 Task: Add a condition where "Hours since ticket status new Greater than Fifty five" in pending tickets.
Action: Mouse moved to (135, 509)
Screenshot: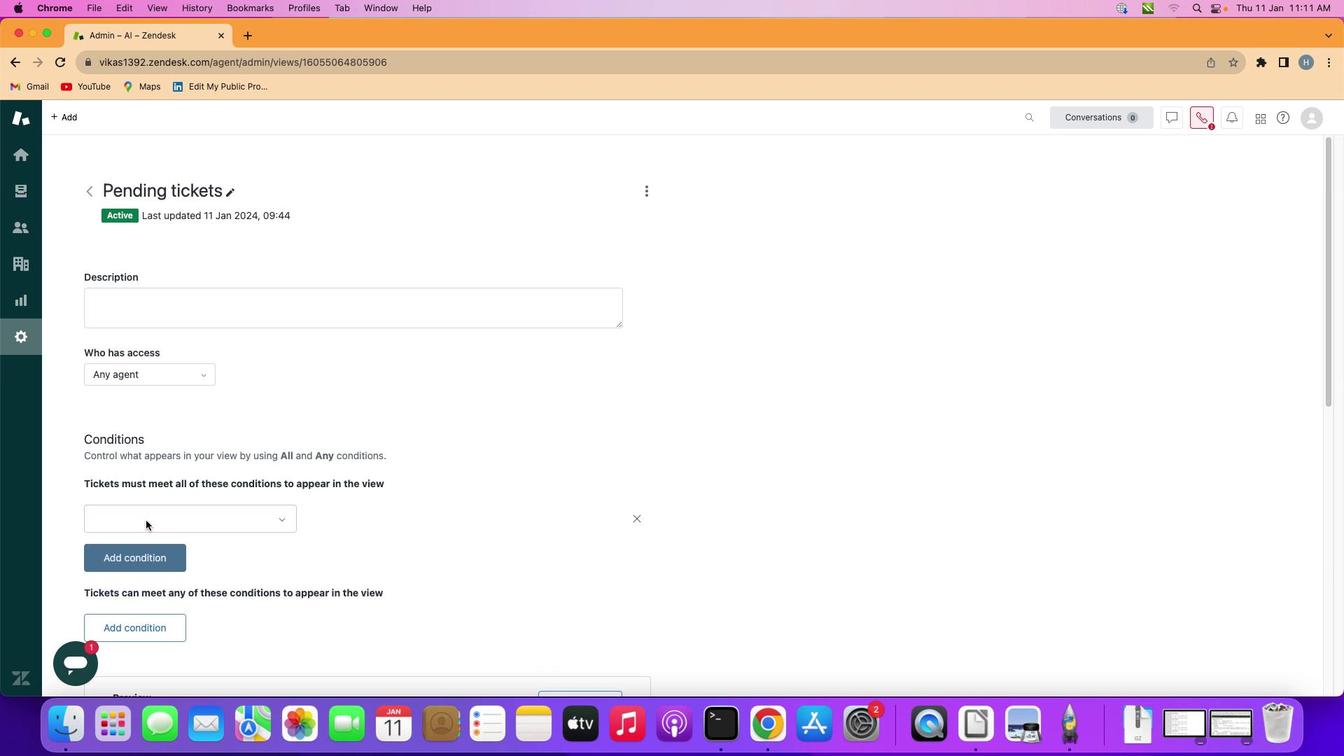 
Action: Mouse pressed left at (135, 509)
Screenshot: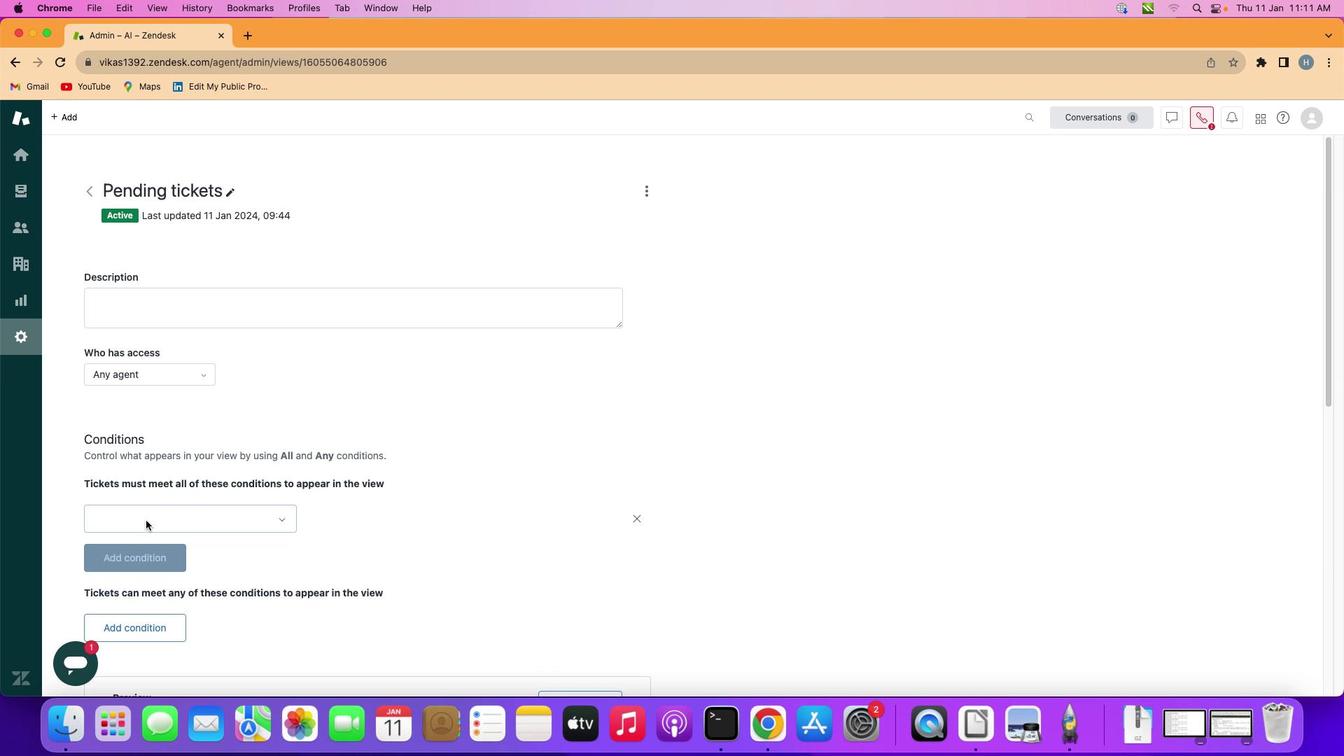 
Action: Mouse moved to (161, 505)
Screenshot: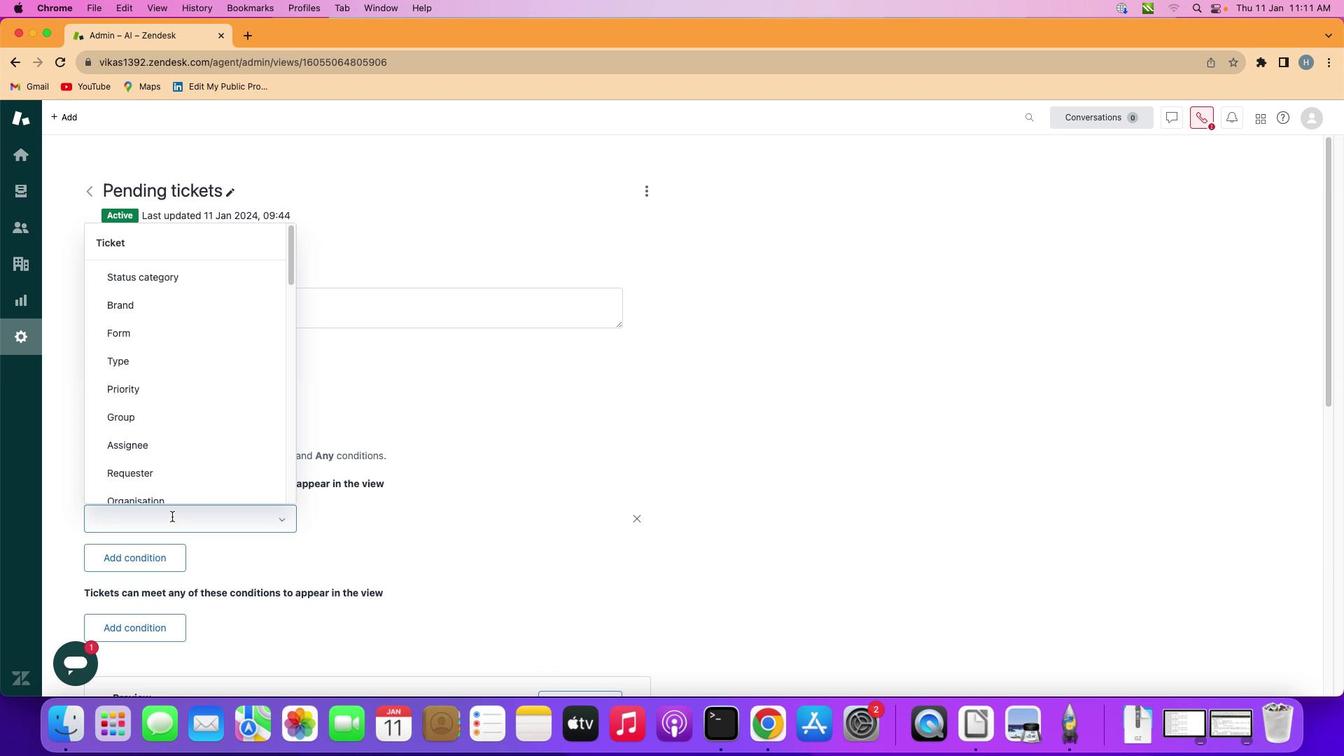 
Action: Mouse pressed left at (161, 505)
Screenshot: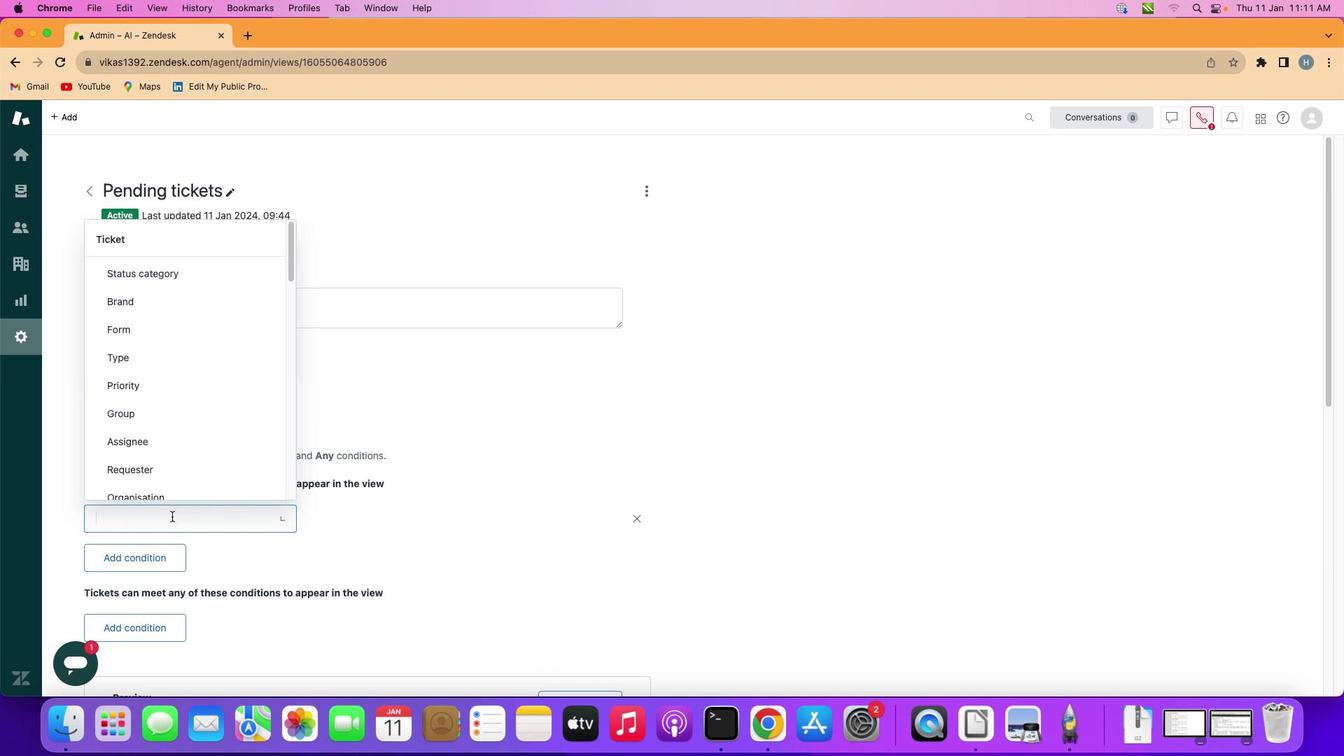 
Action: Mouse moved to (187, 402)
Screenshot: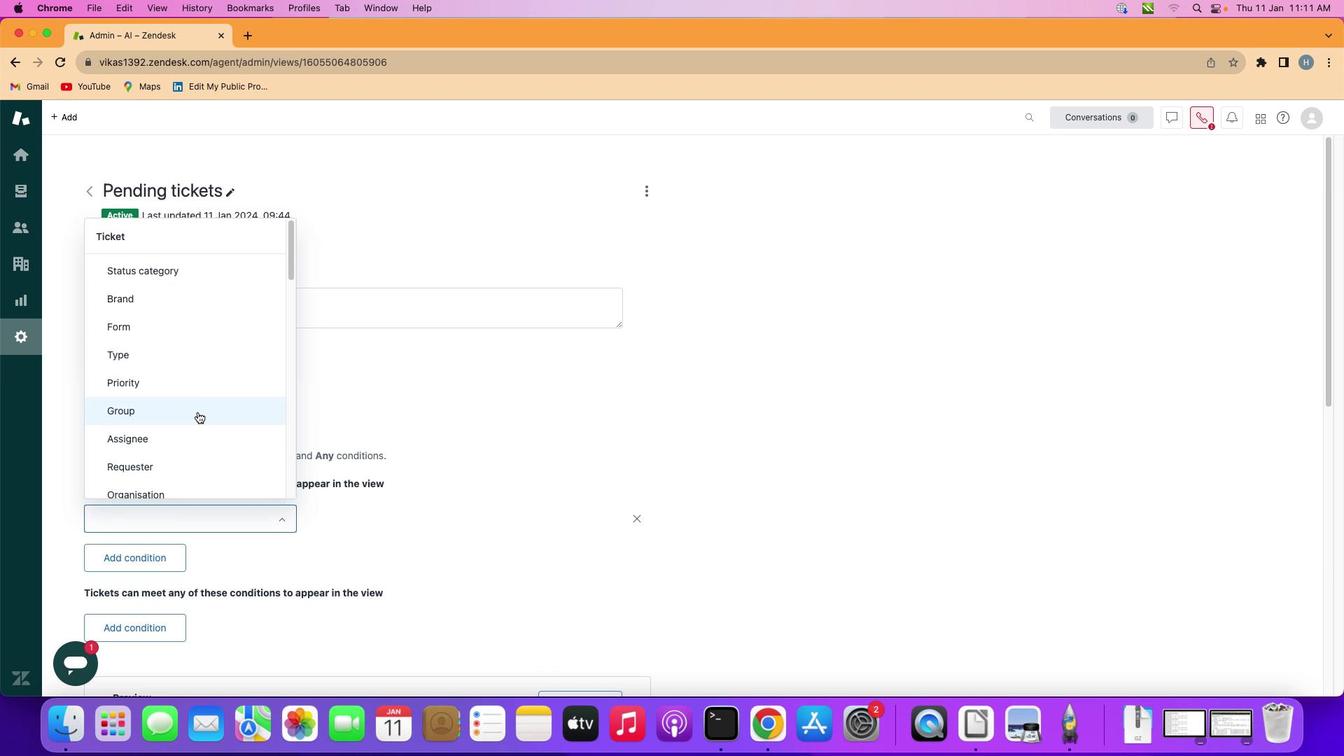 
Action: Mouse scrolled (187, 402) with delta (-9, -10)
Screenshot: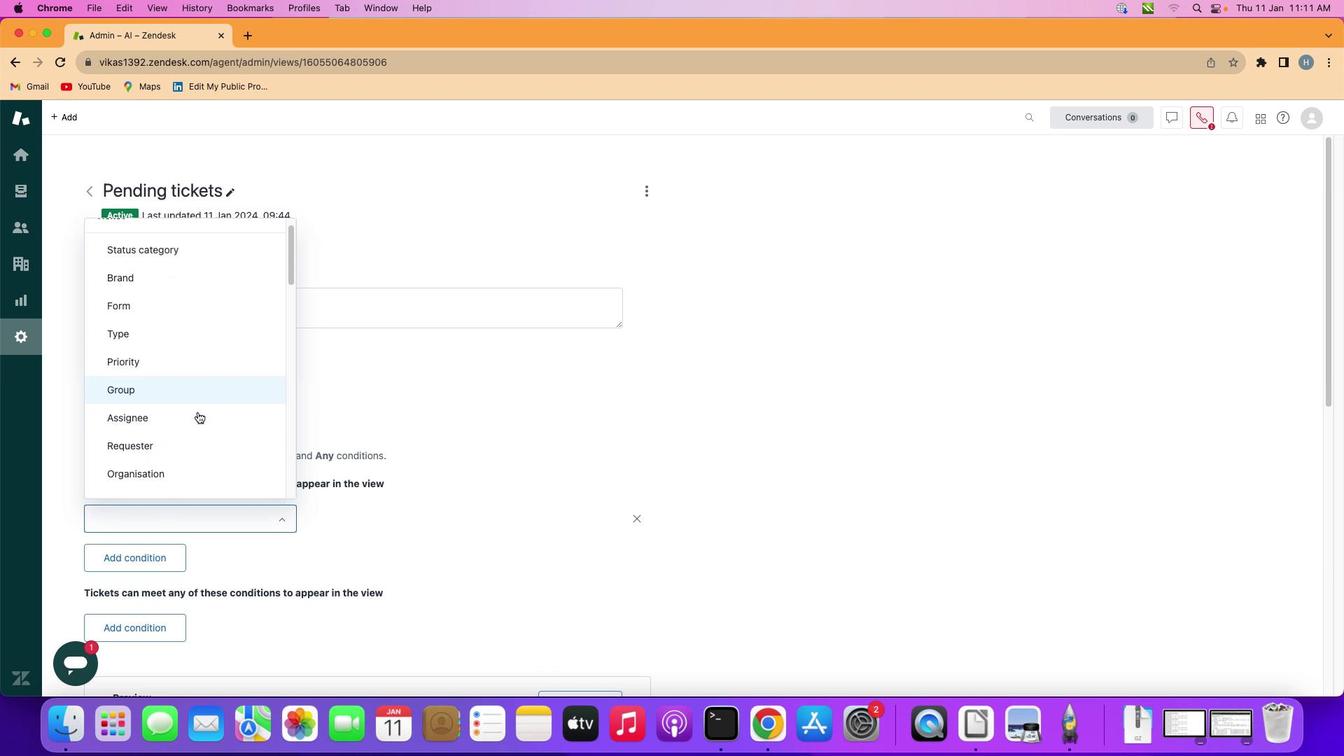 
Action: Mouse scrolled (187, 402) with delta (-9, -10)
Screenshot: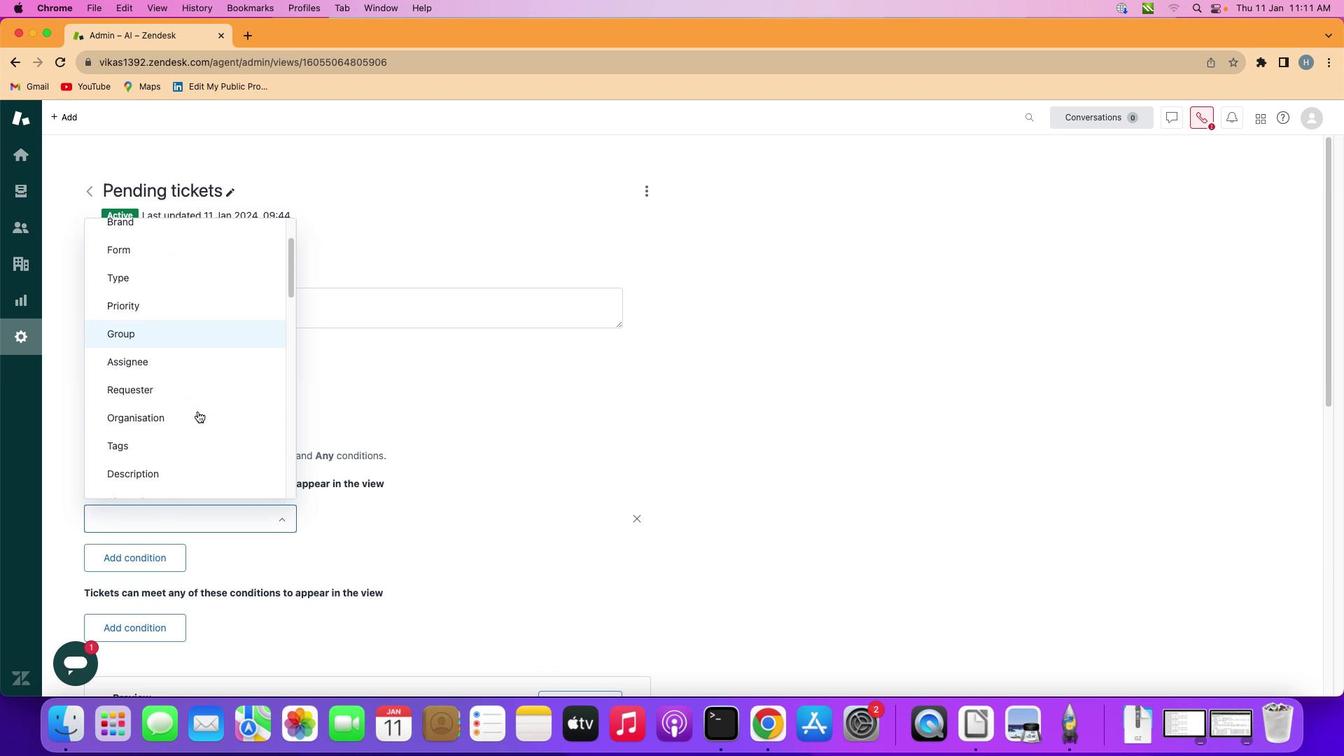 
Action: Mouse scrolled (187, 402) with delta (-9, -11)
Screenshot: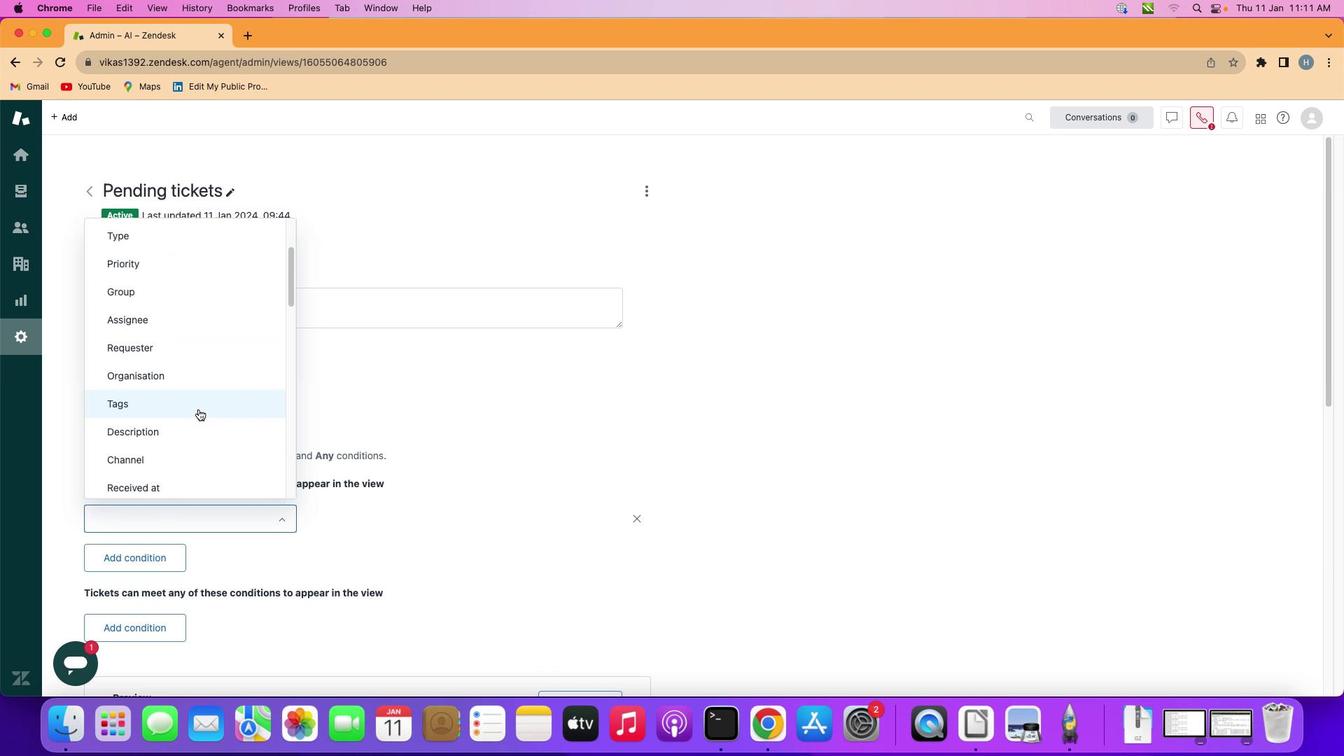 
Action: Mouse scrolled (187, 402) with delta (-9, -11)
Screenshot: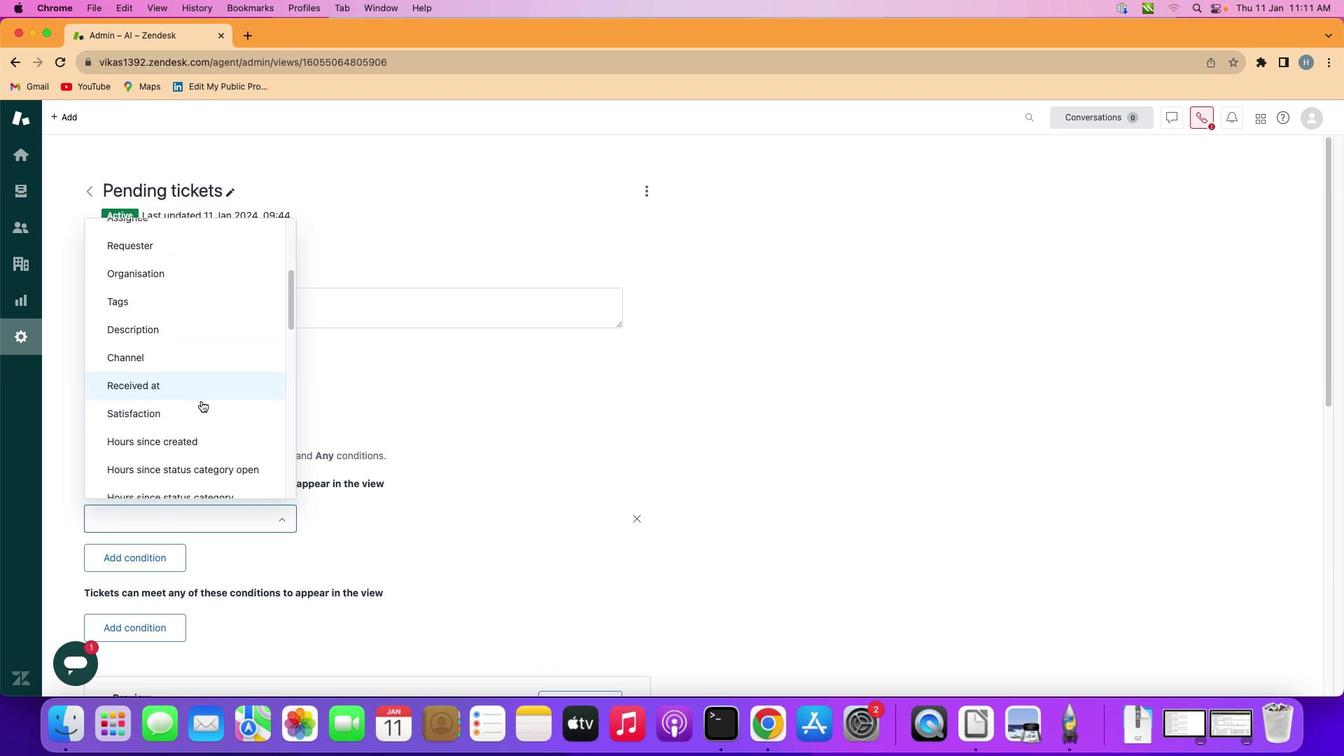 
Action: Mouse moved to (187, 401)
Screenshot: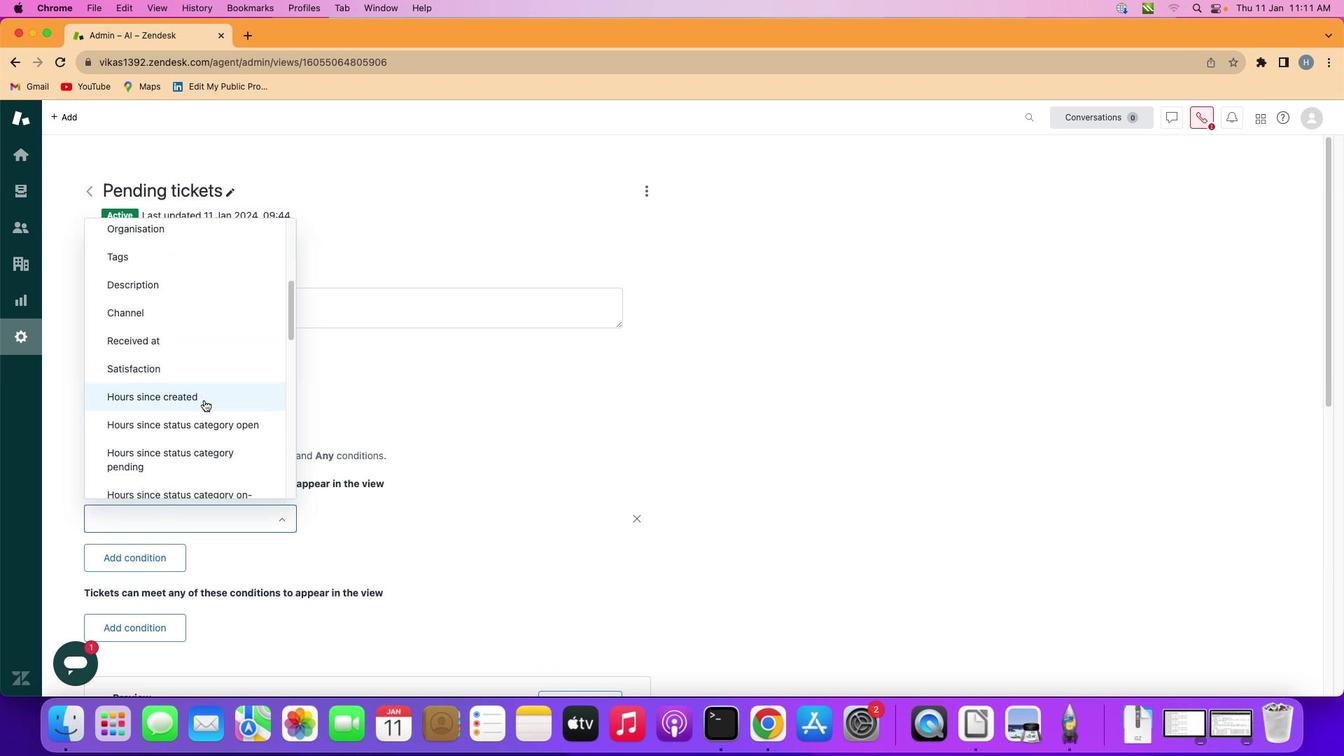 
Action: Mouse scrolled (187, 401) with delta (-9, -11)
Screenshot: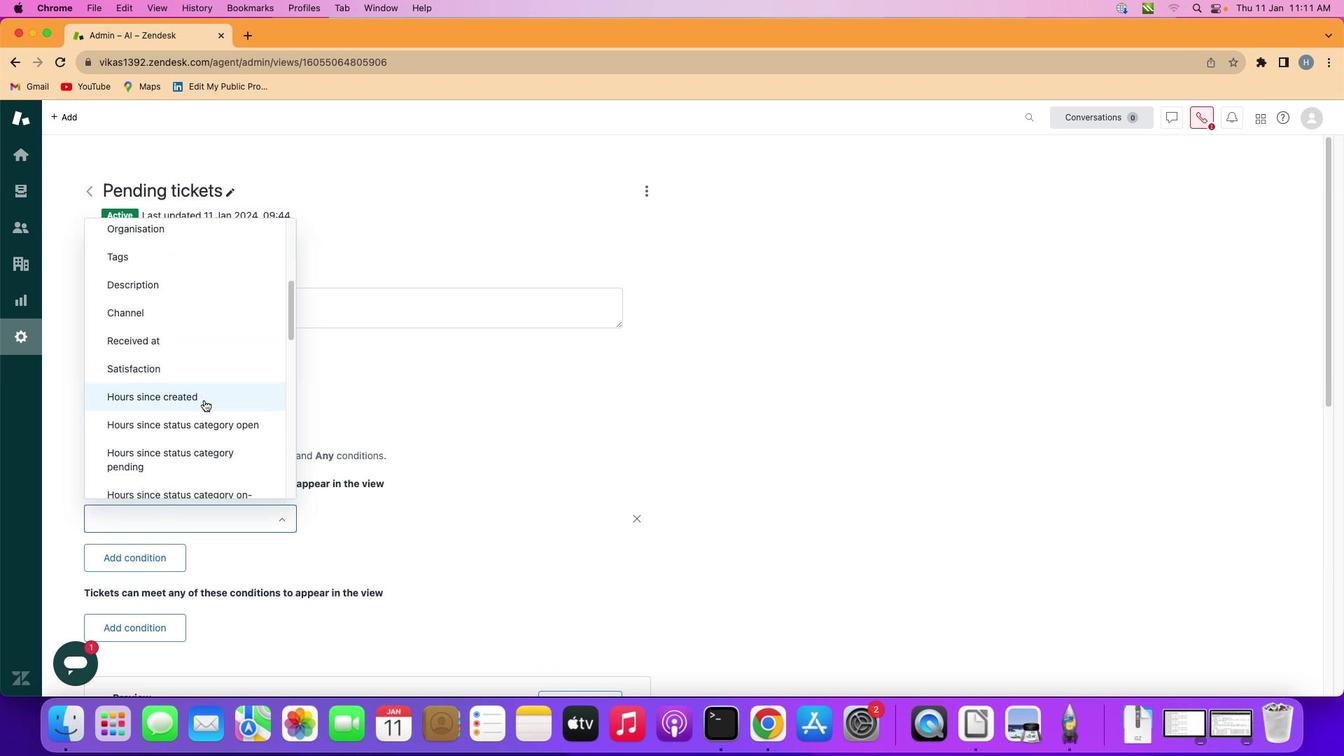 
Action: Mouse moved to (195, 389)
Screenshot: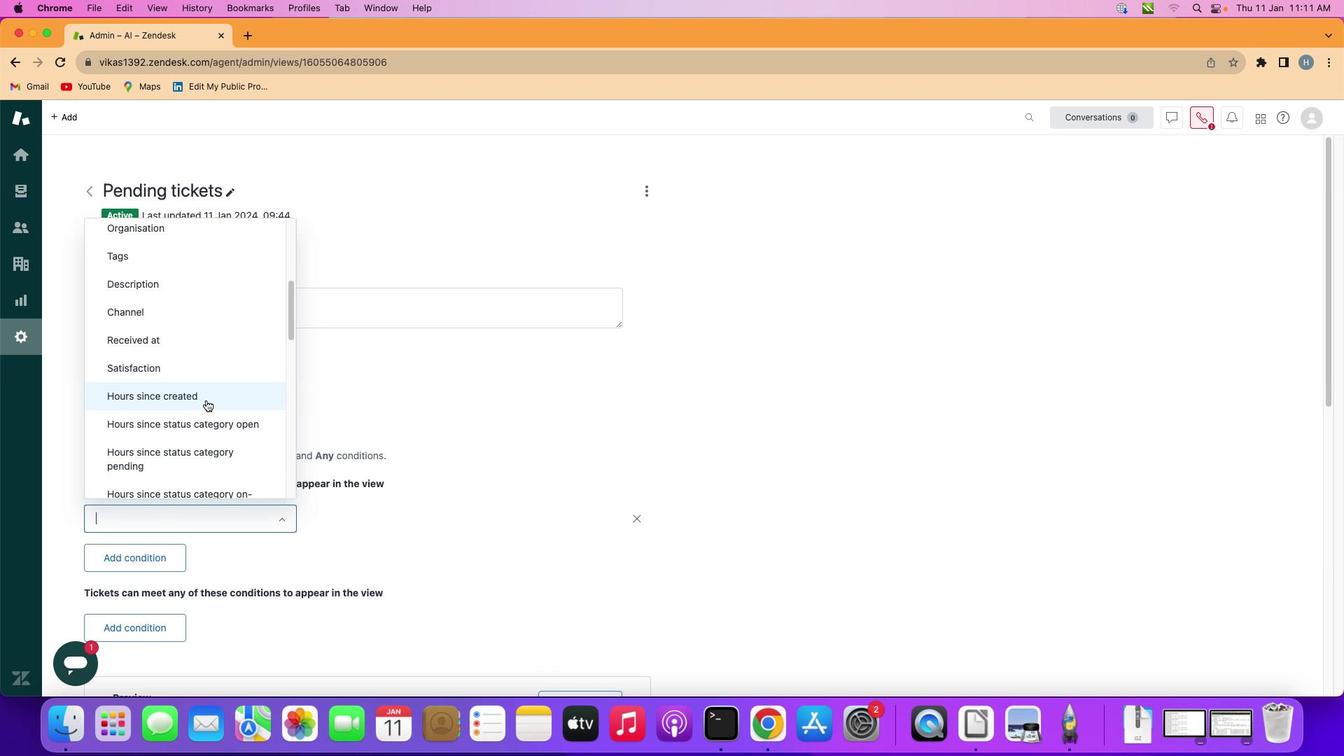 
Action: Mouse scrolled (195, 389) with delta (-9, -10)
Screenshot: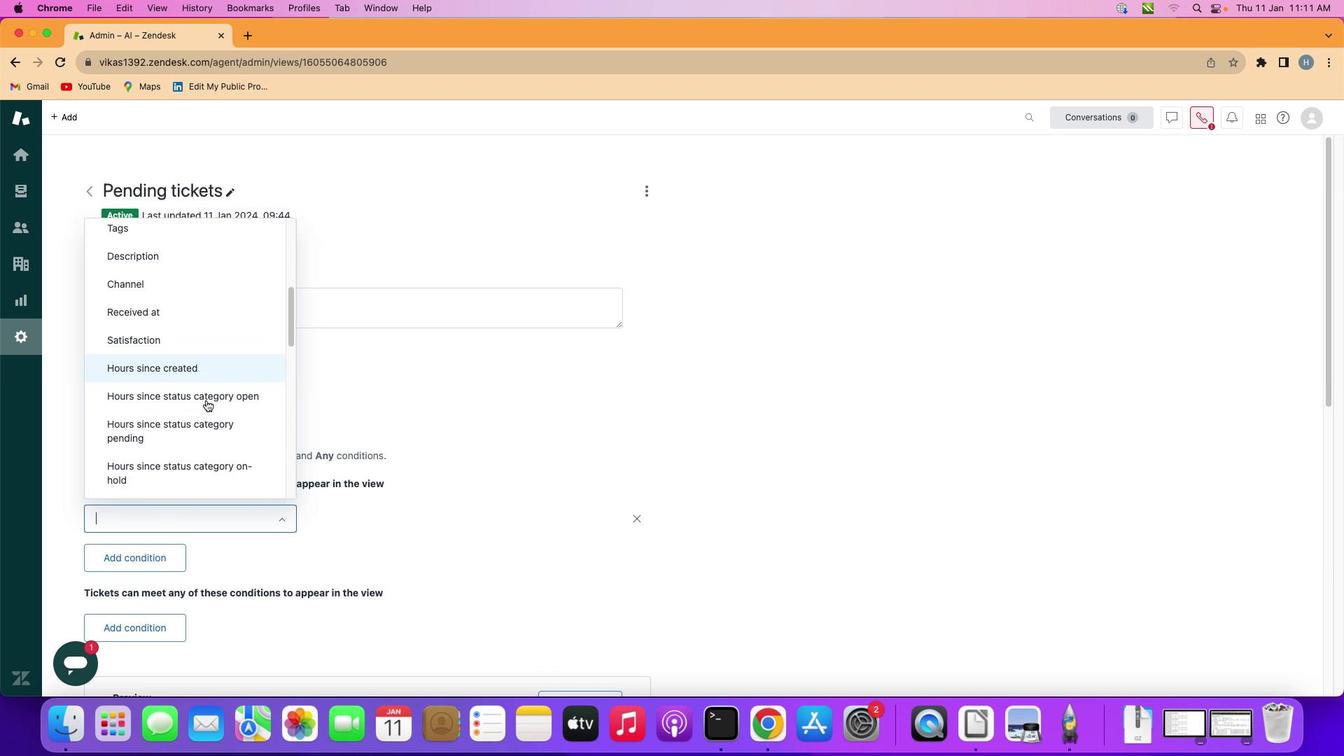 
Action: Mouse scrolled (195, 389) with delta (-9, -10)
Screenshot: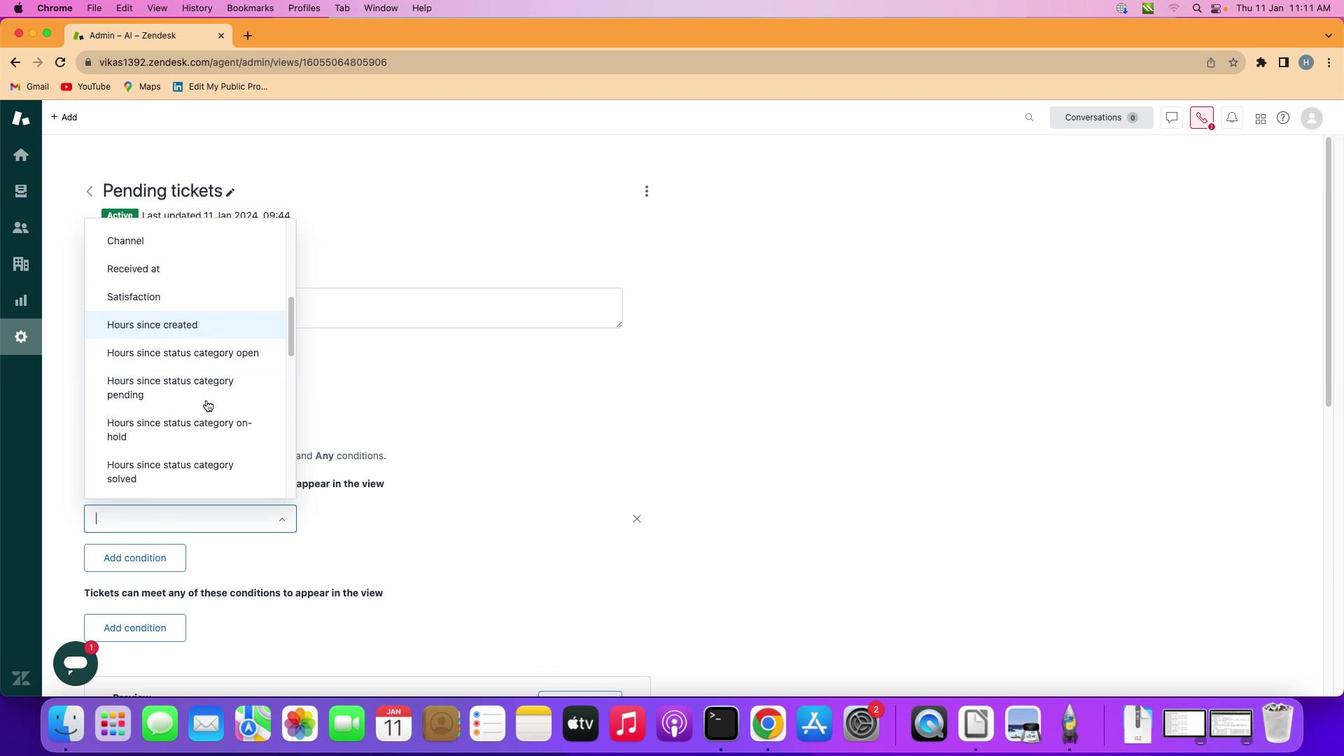 
Action: Mouse scrolled (195, 389) with delta (-9, -11)
Screenshot: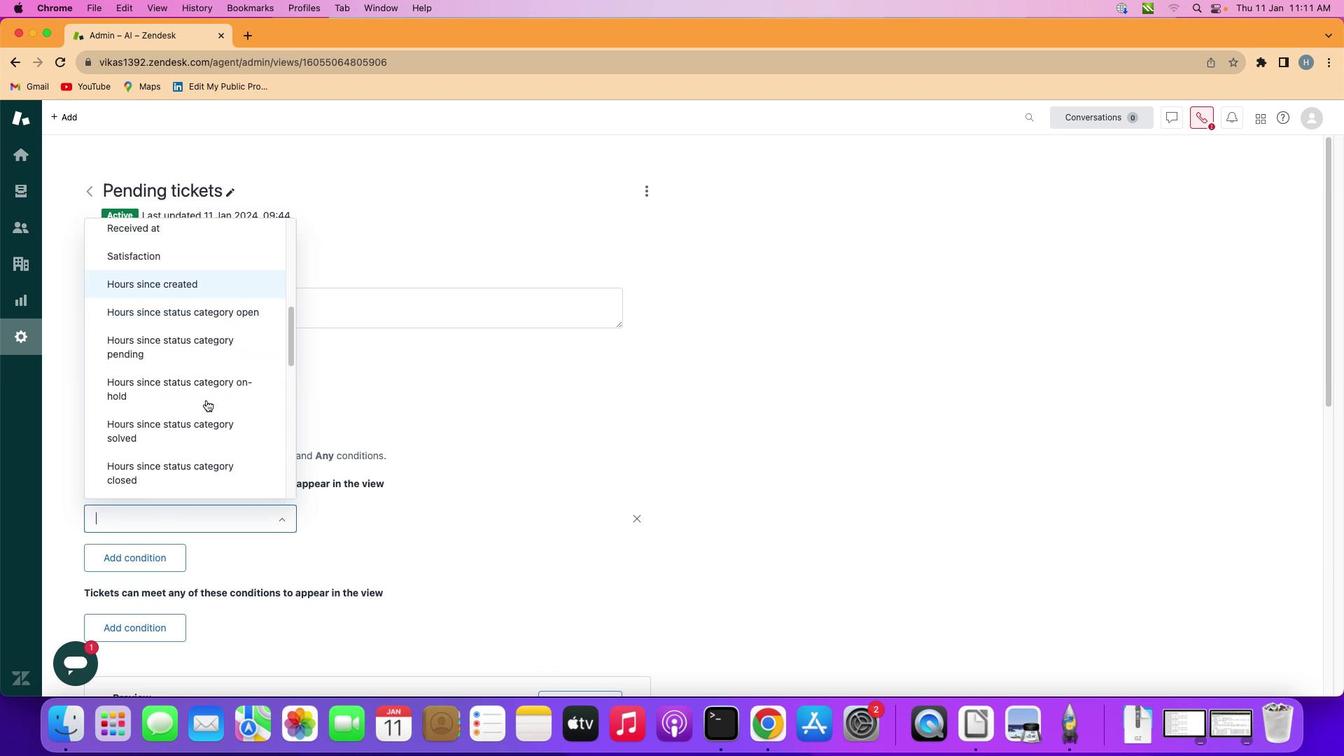 
Action: Mouse scrolled (195, 389) with delta (-9, -11)
Screenshot: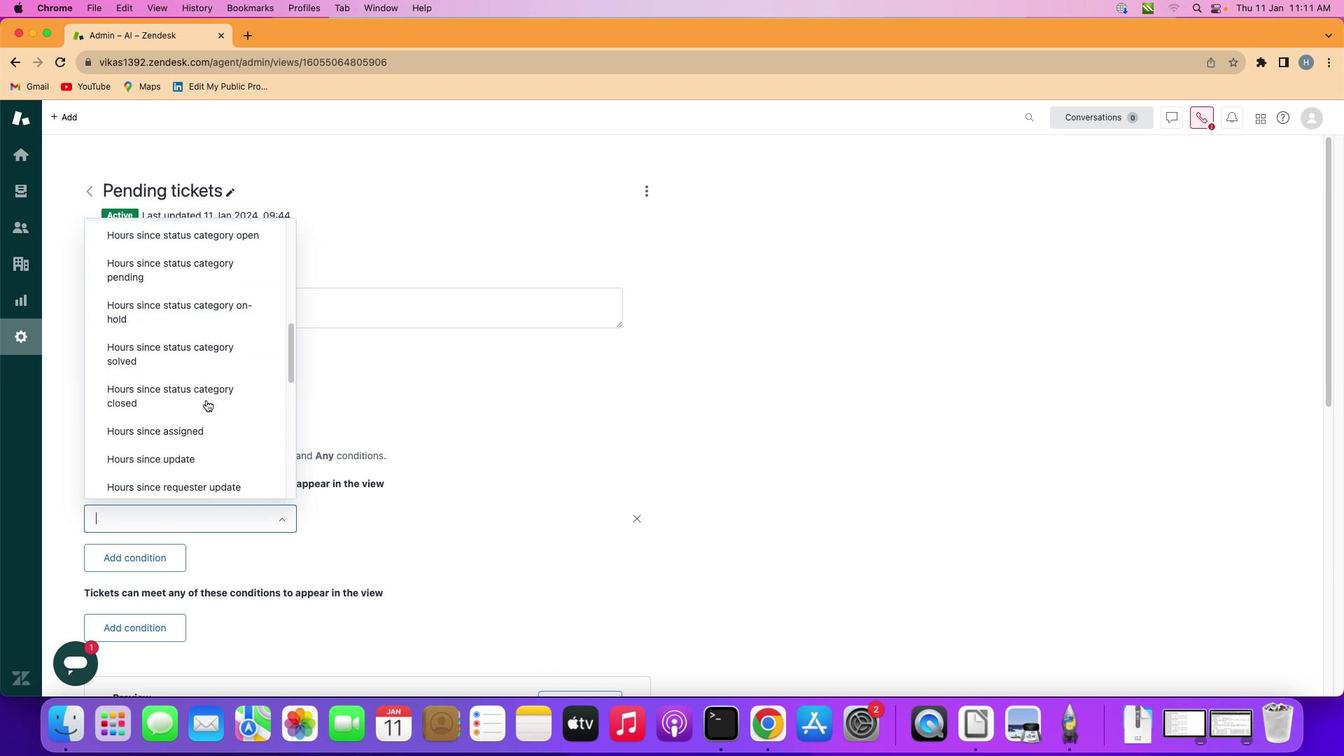 
Action: Mouse scrolled (195, 389) with delta (-9, -11)
Screenshot: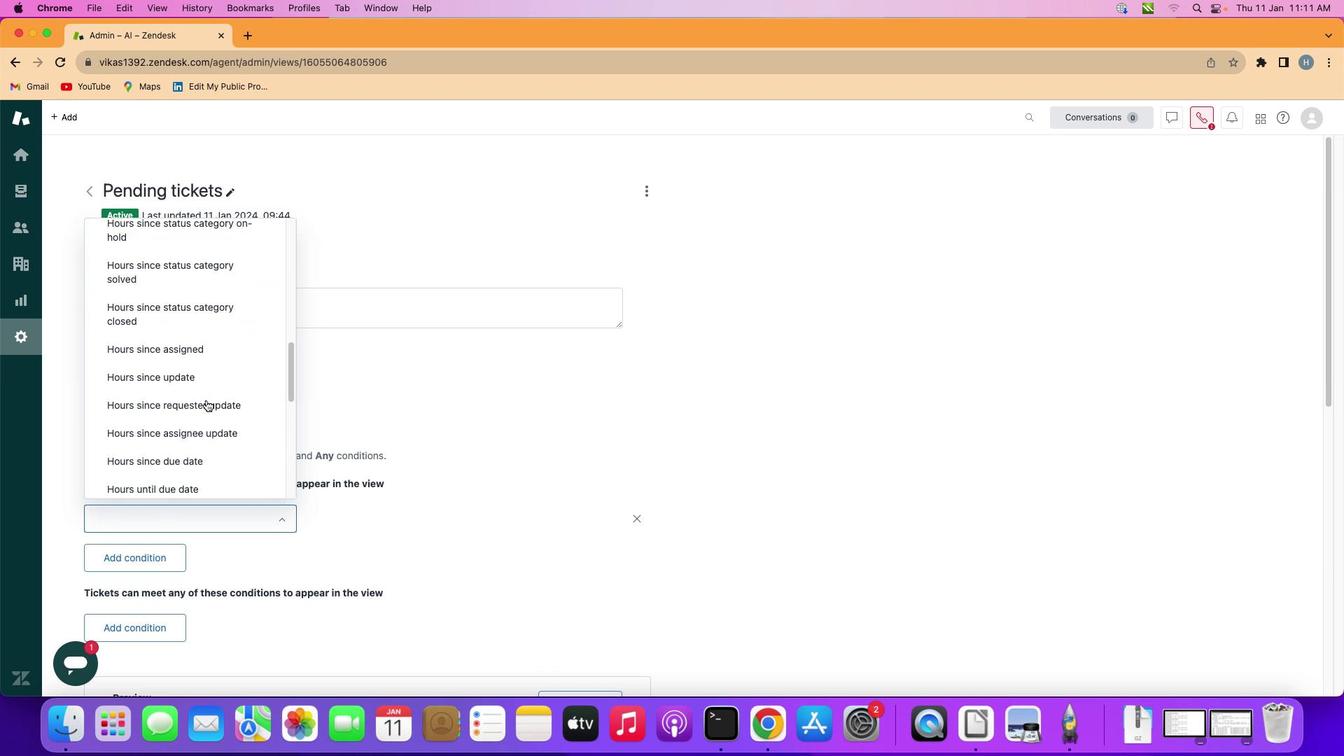 
Action: Mouse moved to (195, 389)
Screenshot: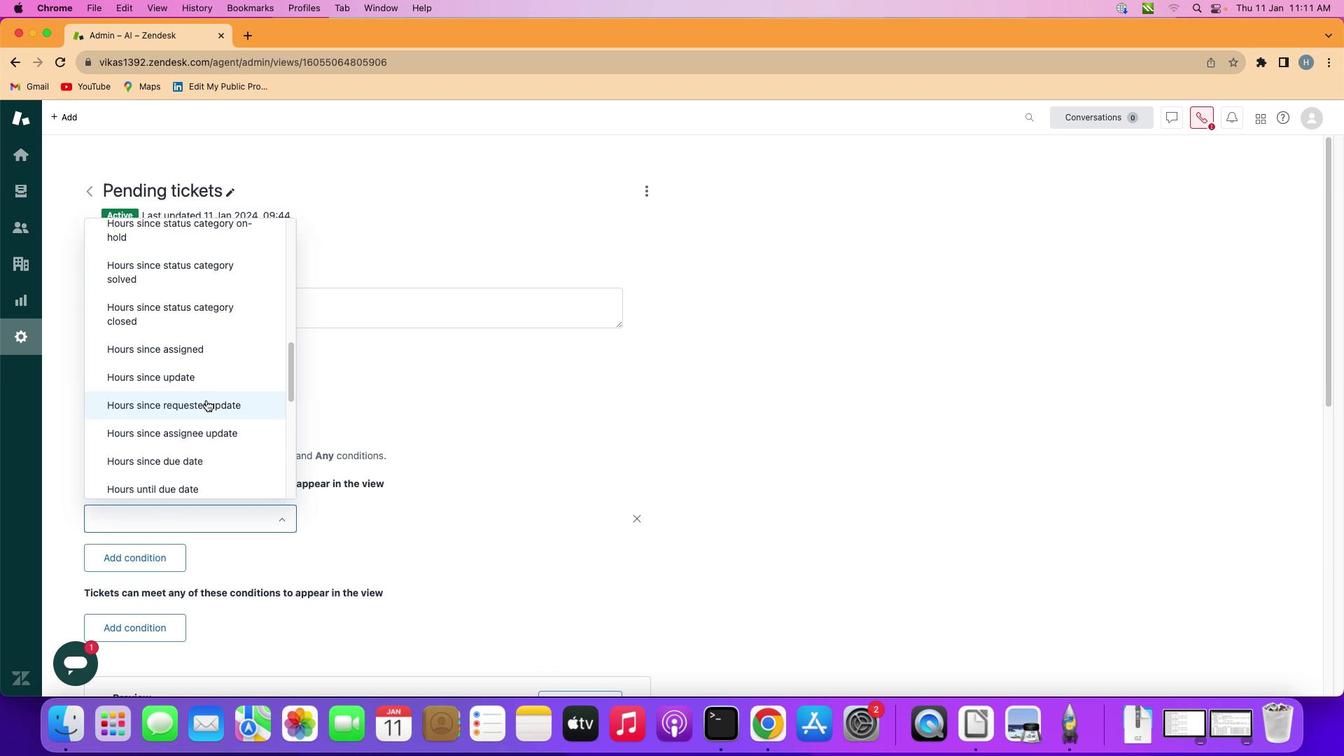 
Action: Mouse scrolled (195, 389) with delta (-9, -10)
Screenshot: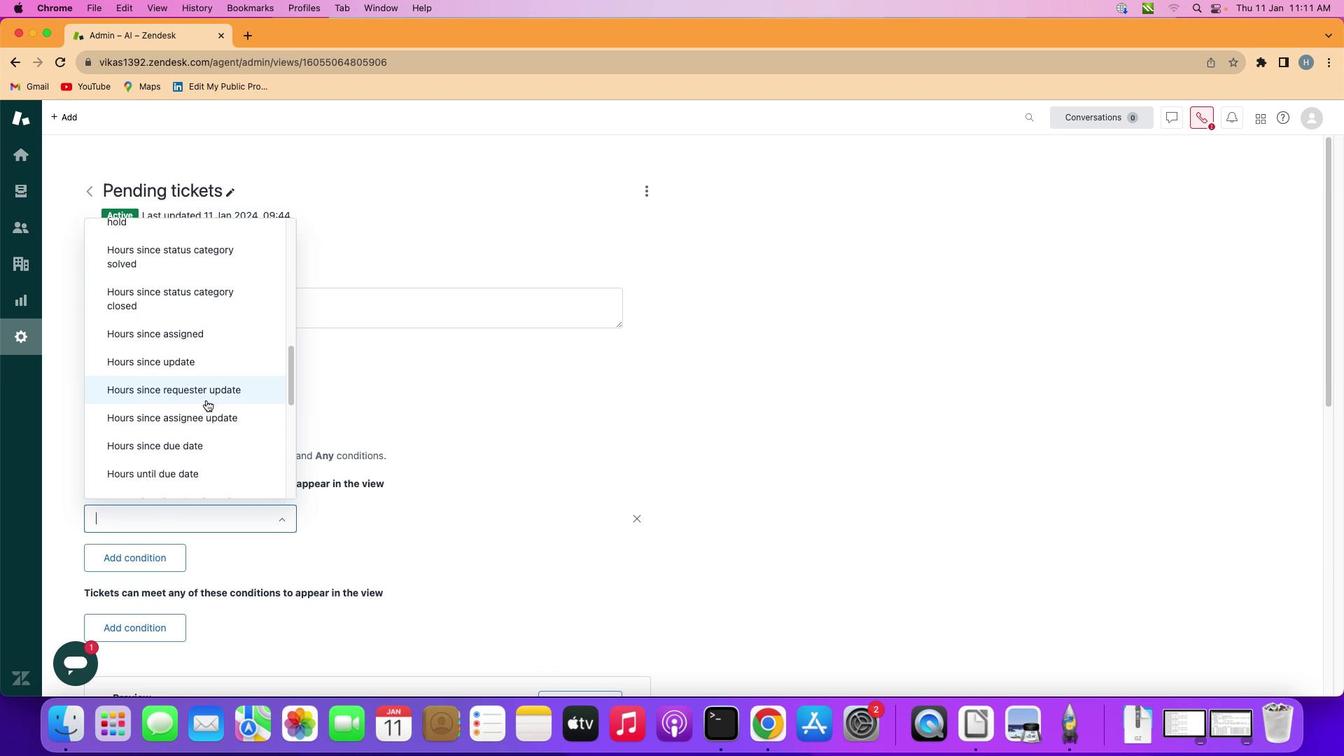 
Action: Mouse scrolled (195, 389) with delta (-9, -10)
Screenshot: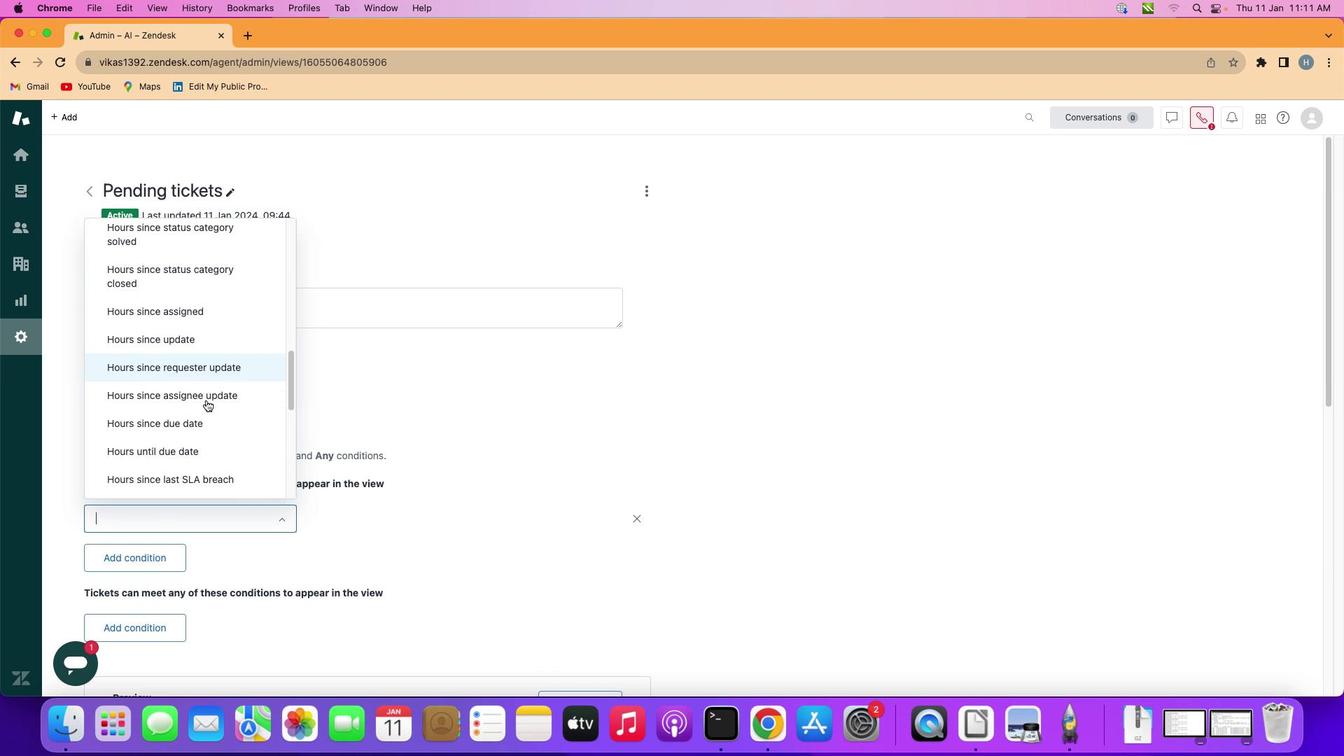 
Action: Mouse scrolled (195, 389) with delta (-9, -10)
Screenshot: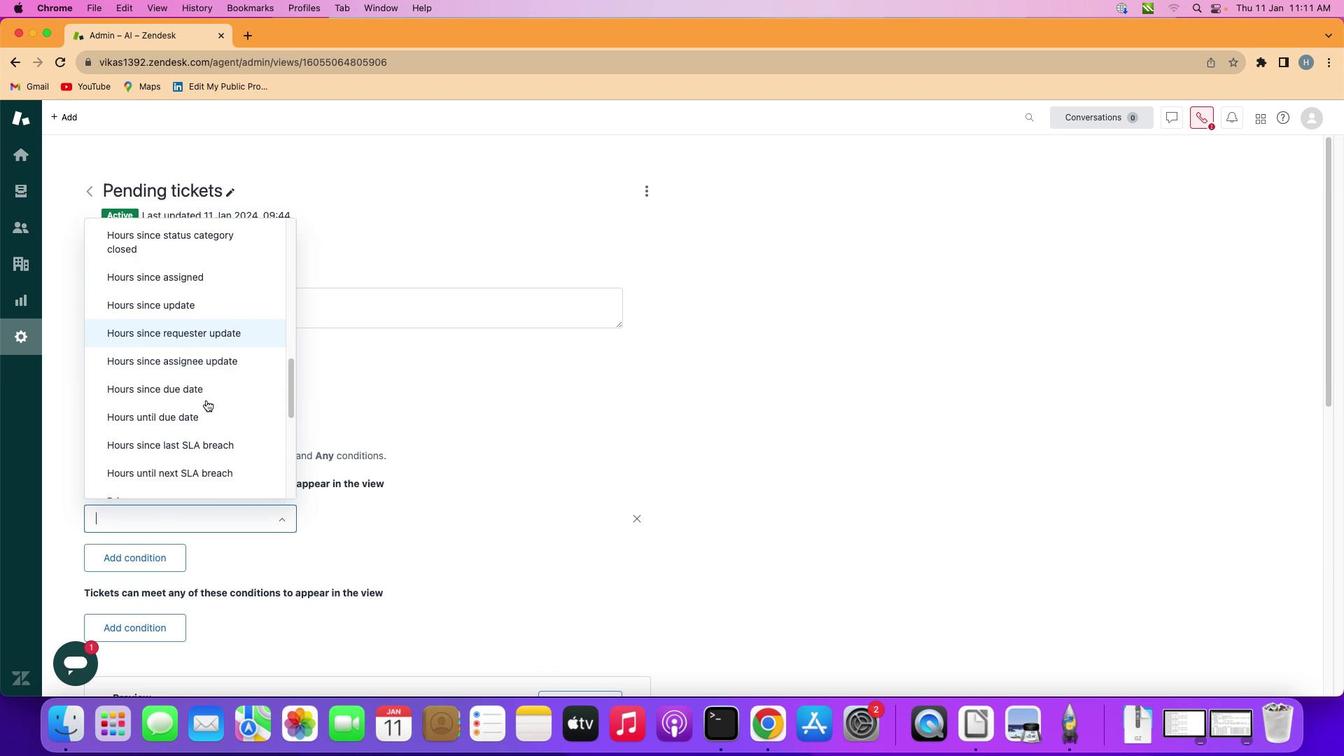 
Action: Mouse scrolled (195, 389) with delta (-9, -10)
Screenshot: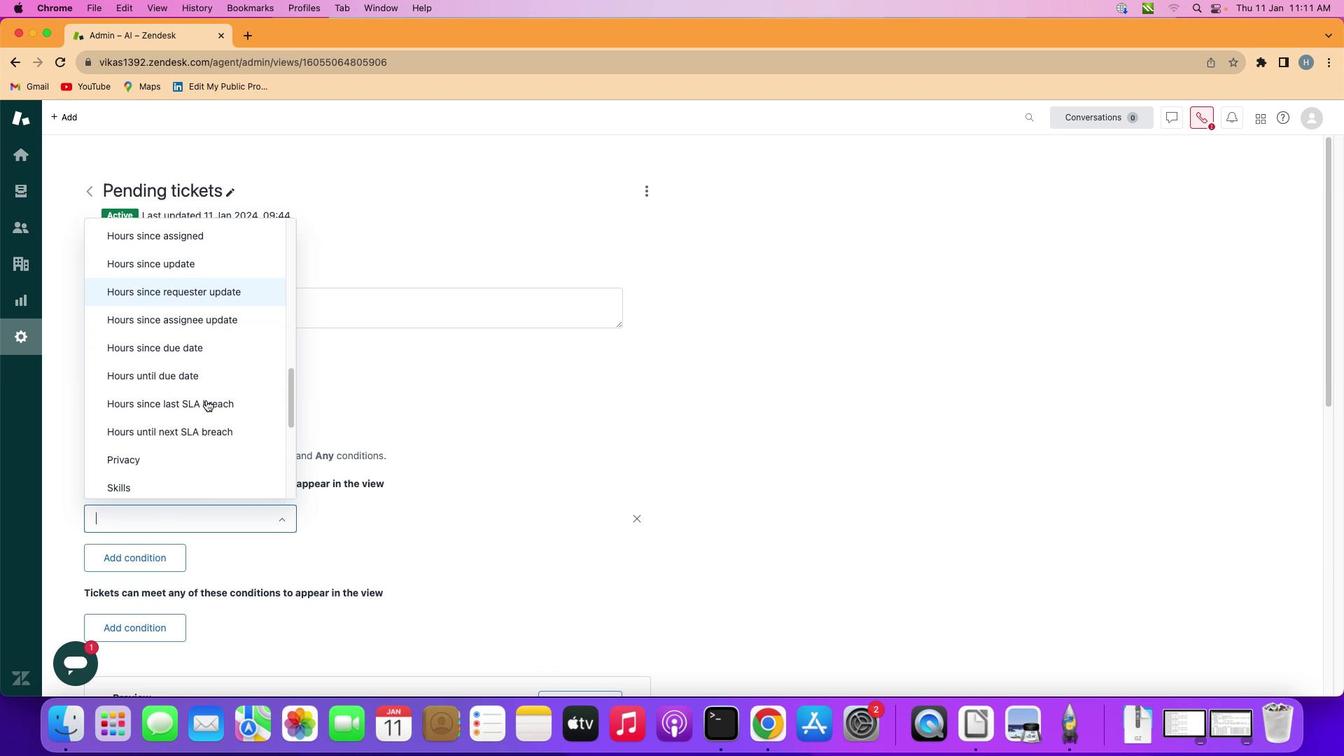 
Action: Mouse scrolled (195, 389) with delta (-9, -10)
Screenshot: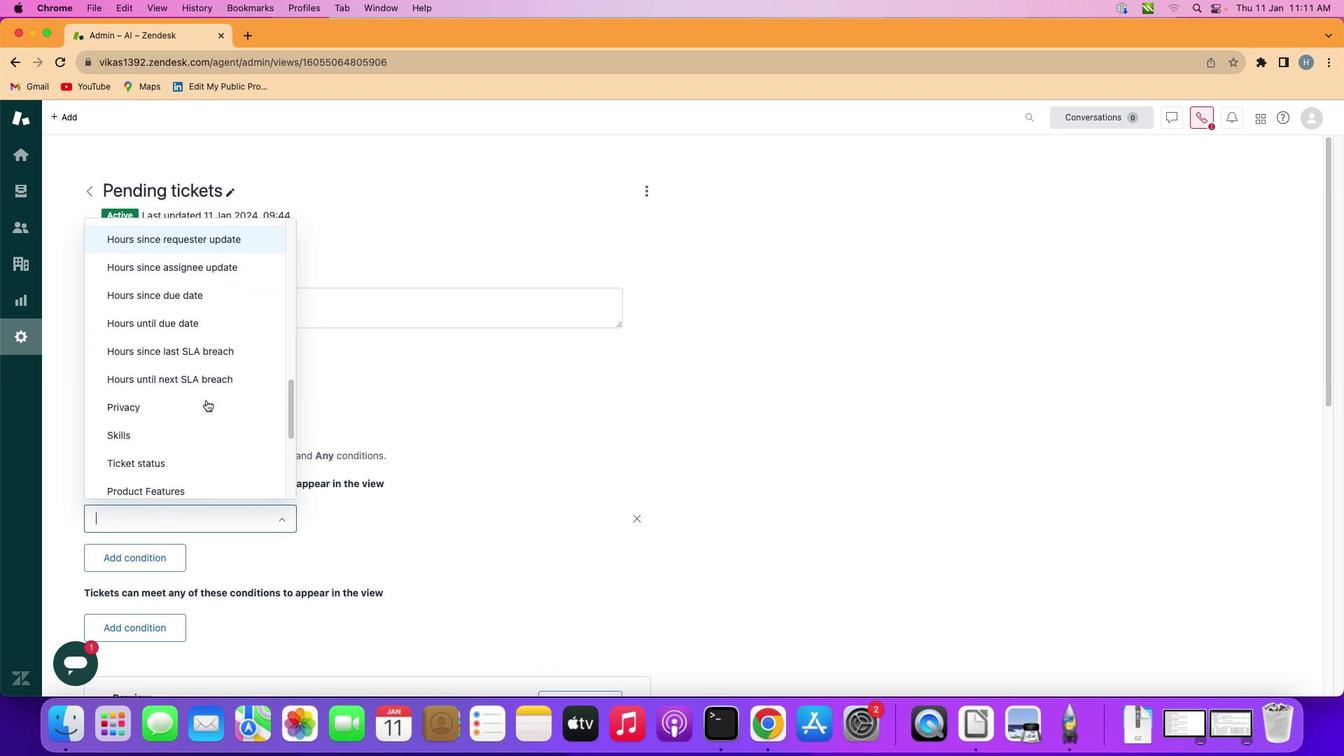 
Action: Mouse moved to (196, 389)
Screenshot: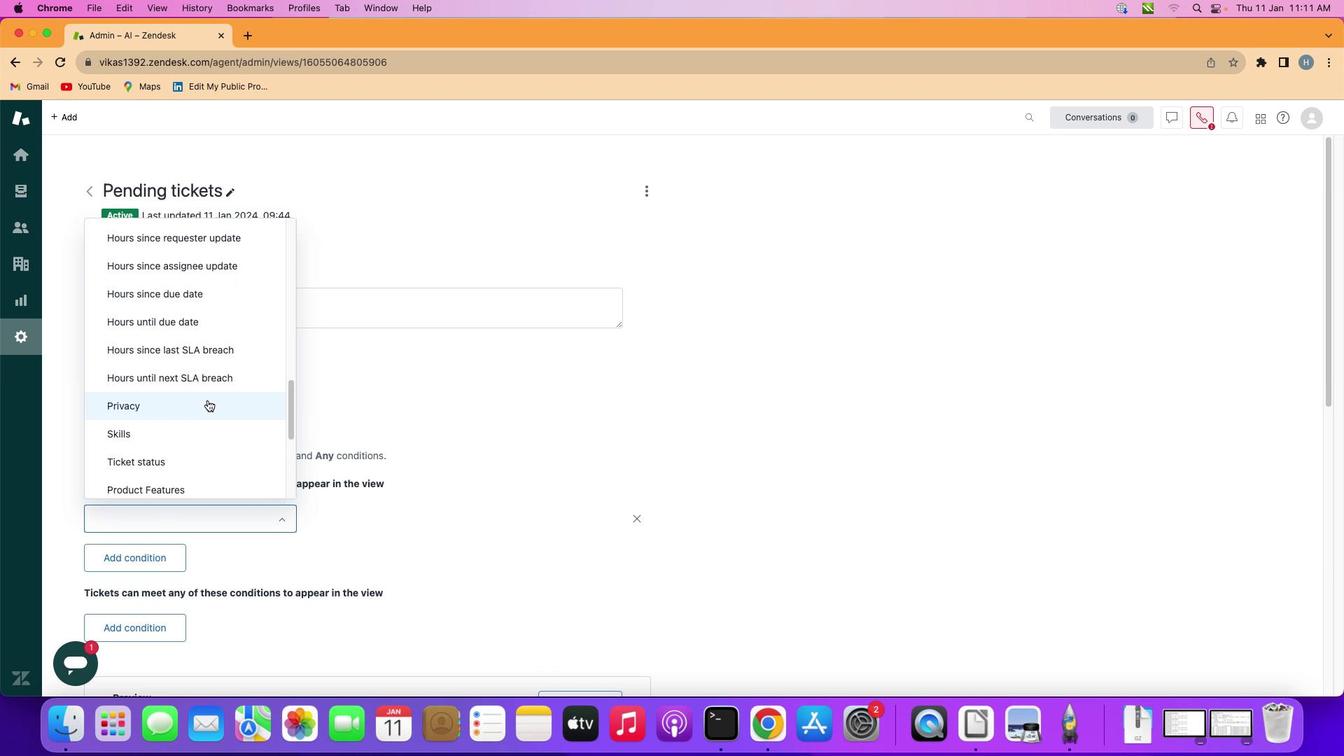 
Action: Mouse scrolled (196, 389) with delta (-9, -10)
Screenshot: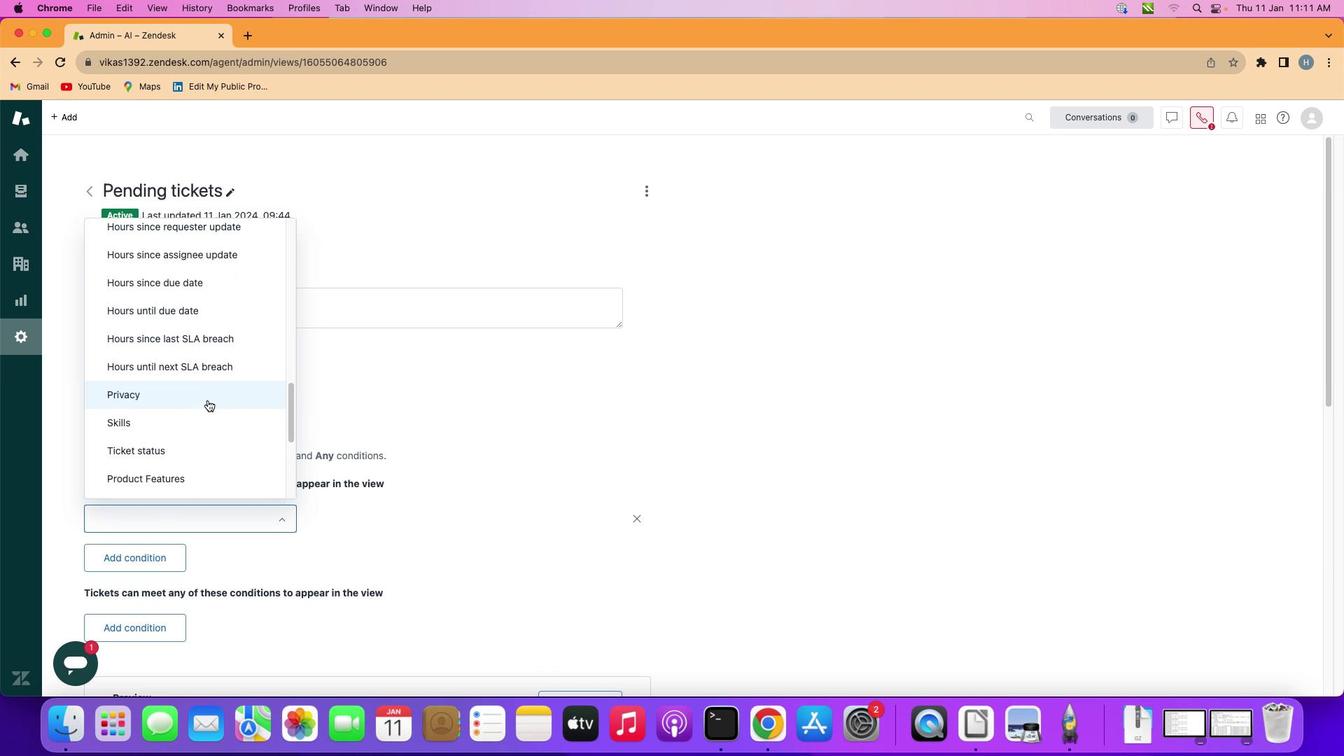 
Action: Mouse scrolled (196, 389) with delta (-9, -10)
Screenshot: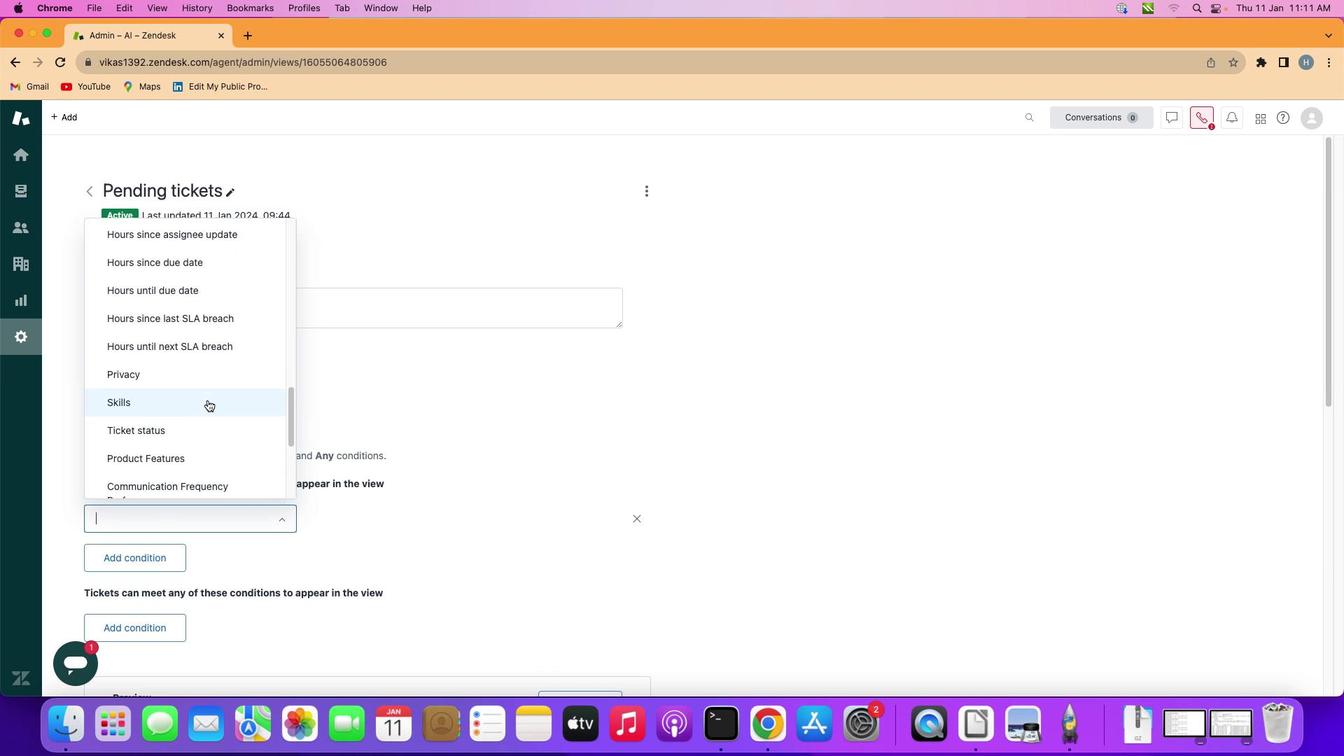 
Action: Mouse scrolled (196, 389) with delta (-9, -10)
Screenshot: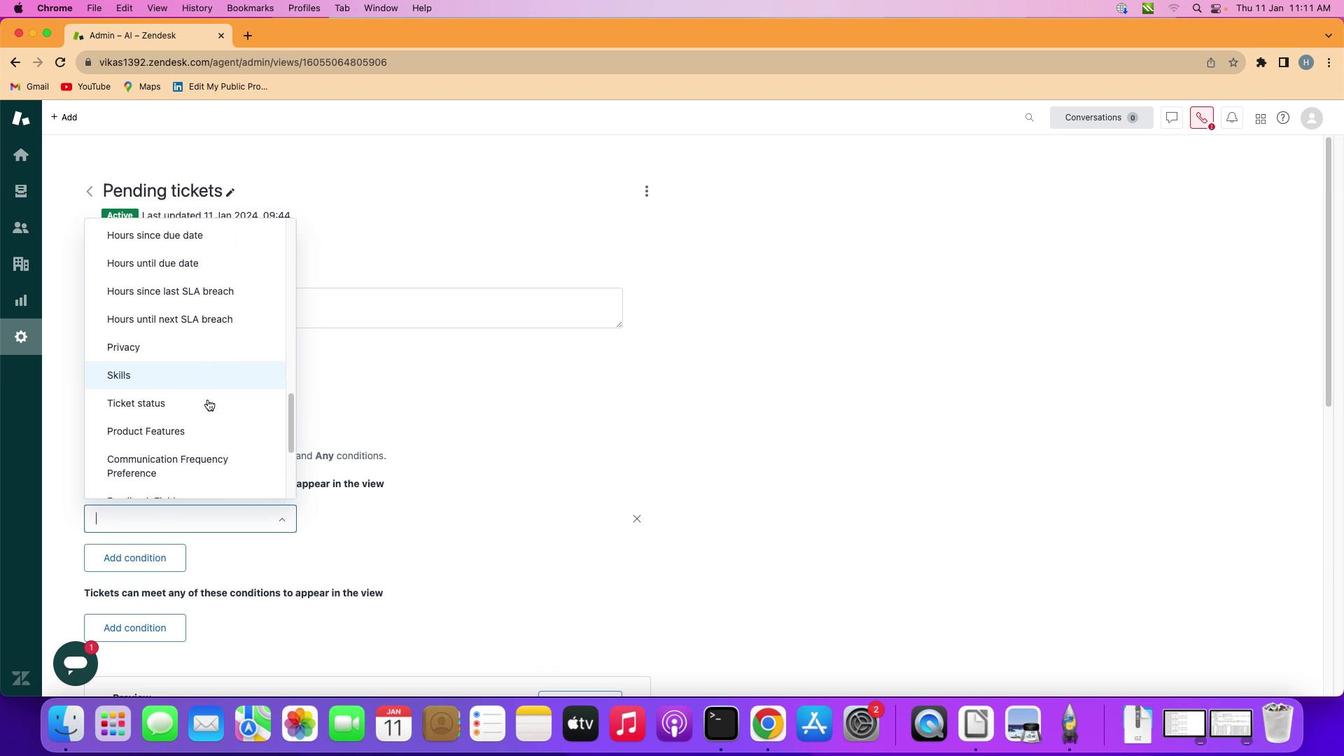 
Action: Mouse moved to (196, 389)
Screenshot: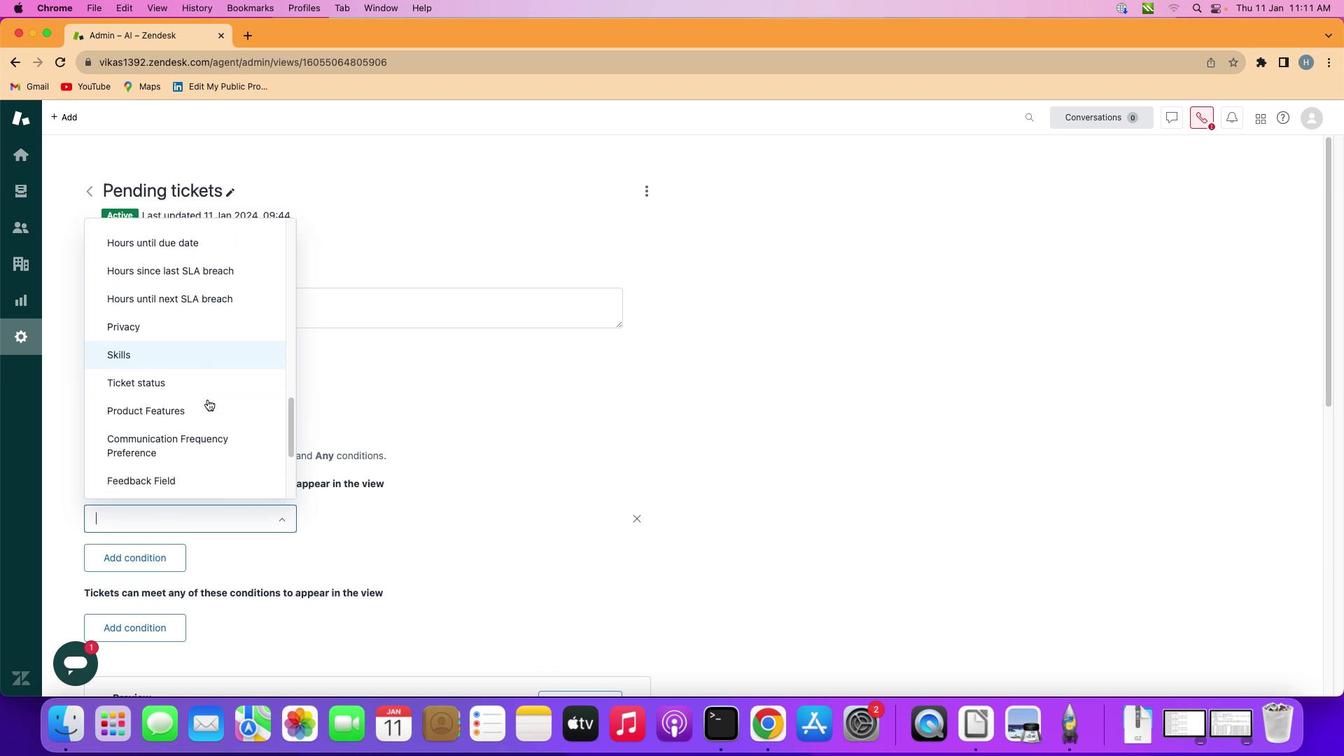 
Action: Mouse scrolled (196, 389) with delta (-9, -10)
Screenshot: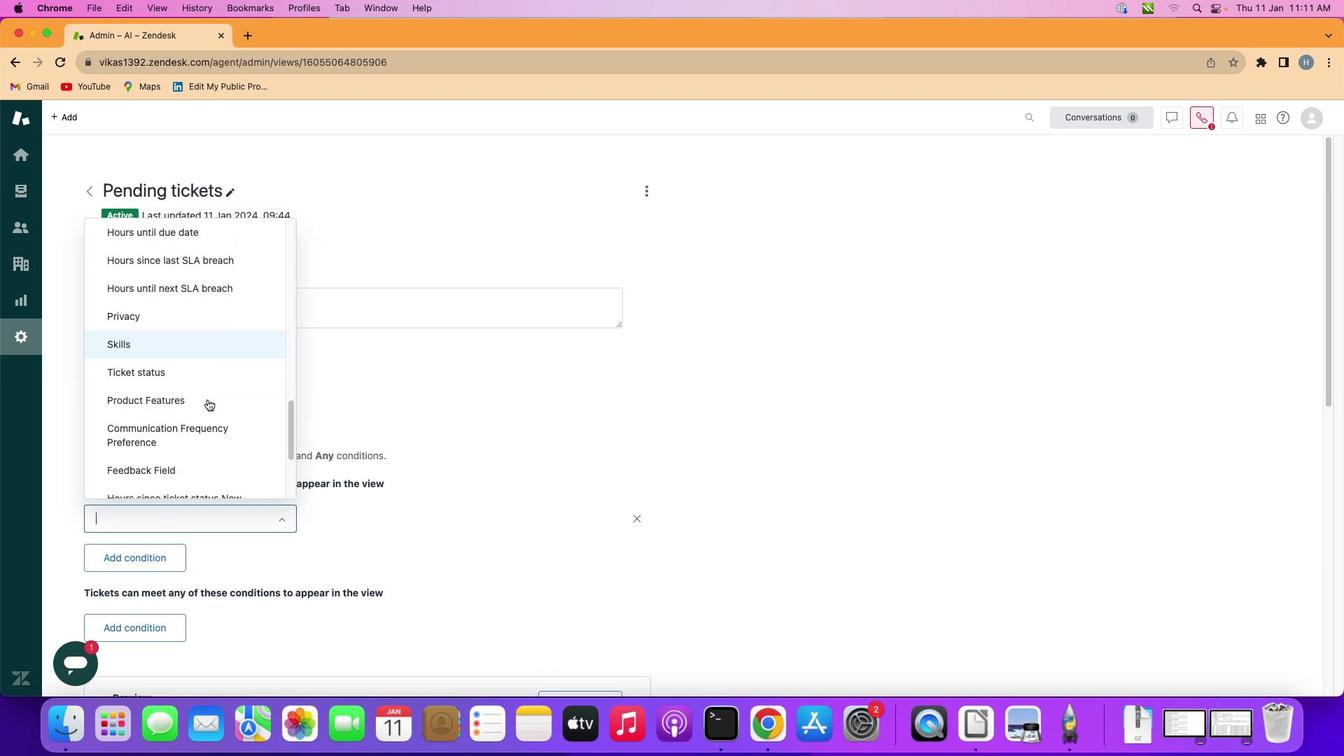 
Action: Mouse moved to (197, 389)
Screenshot: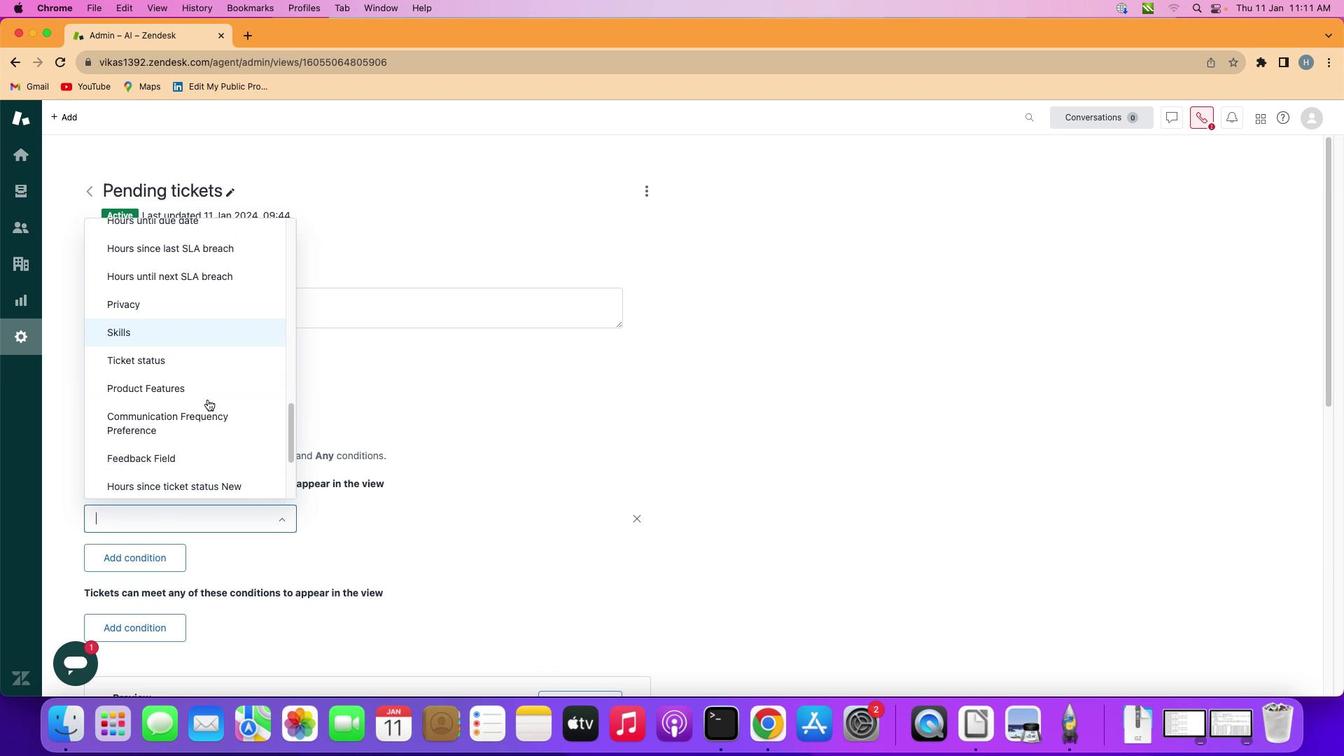 
Action: Mouse scrolled (197, 389) with delta (-9, -10)
Screenshot: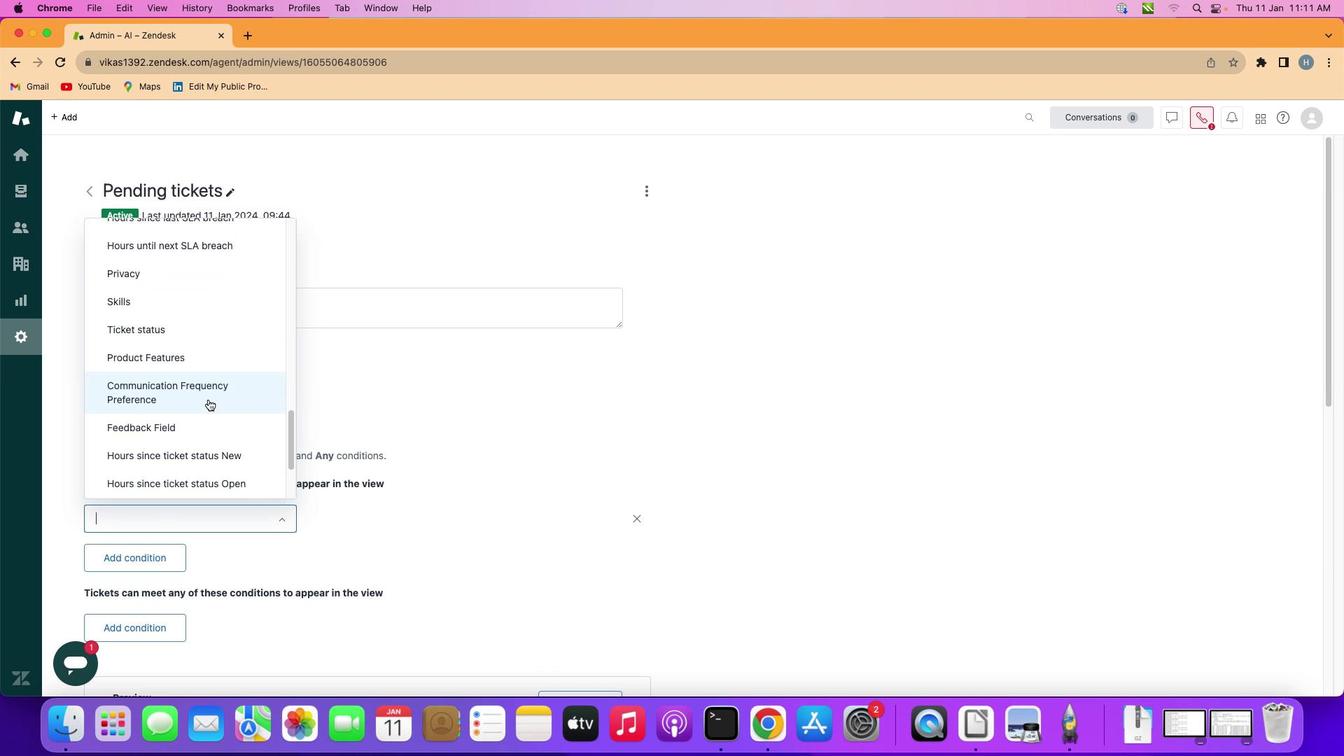 
Action: Mouse moved to (198, 389)
Screenshot: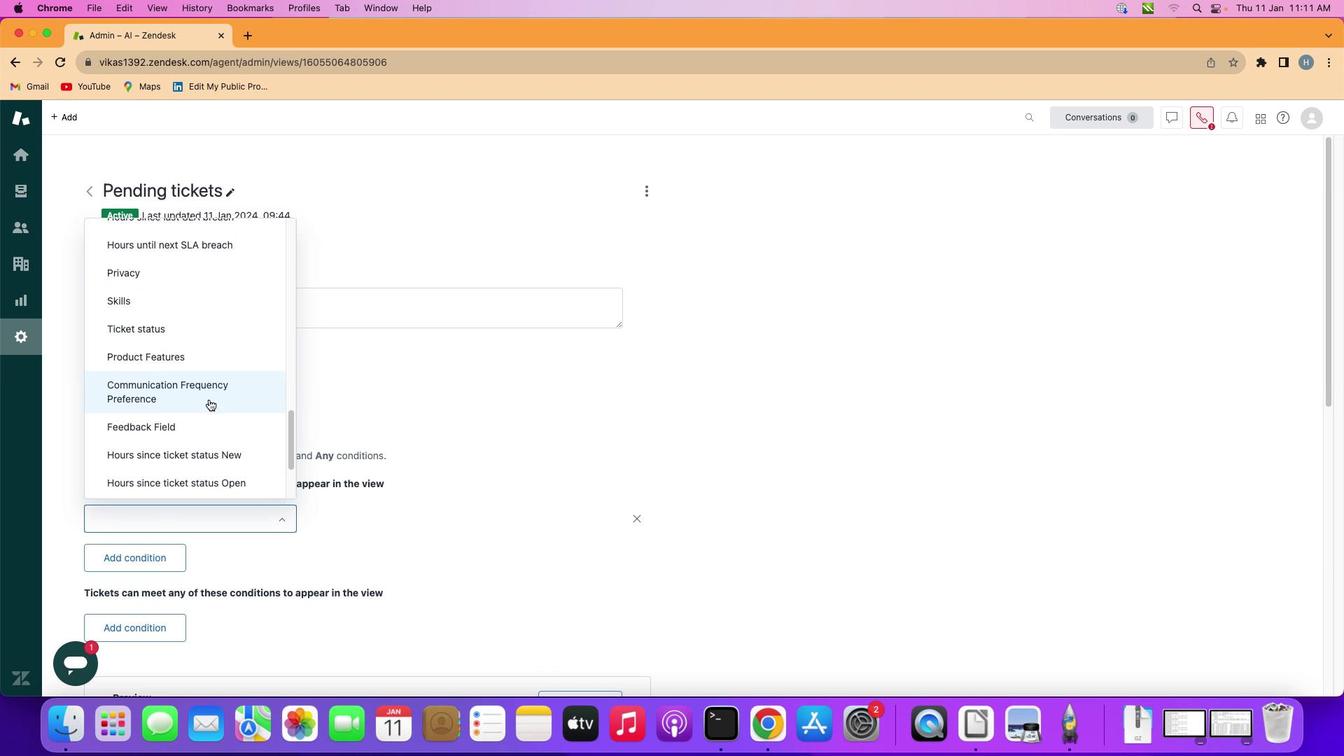 
Action: Mouse scrolled (198, 389) with delta (-9, -10)
Screenshot: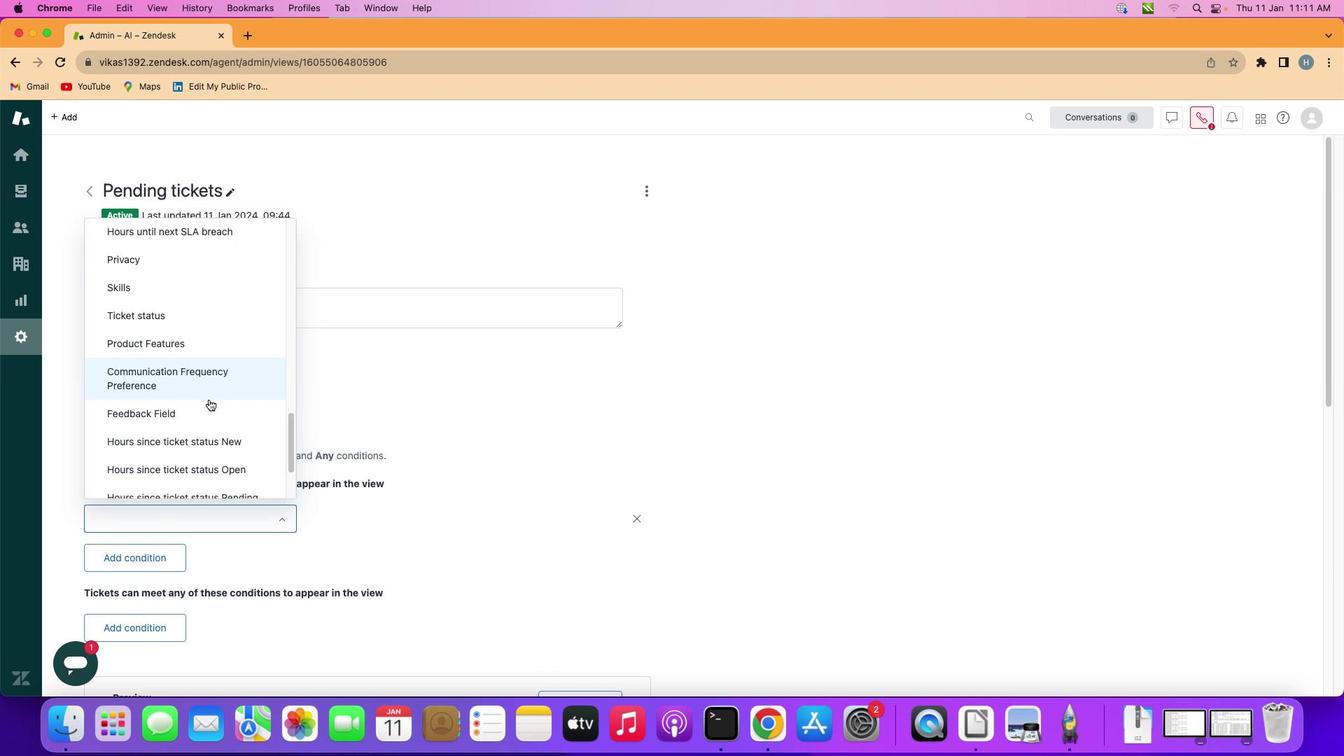 
Action: Mouse scrolled (198, 389) with delta (-9, -10)
Screenshot: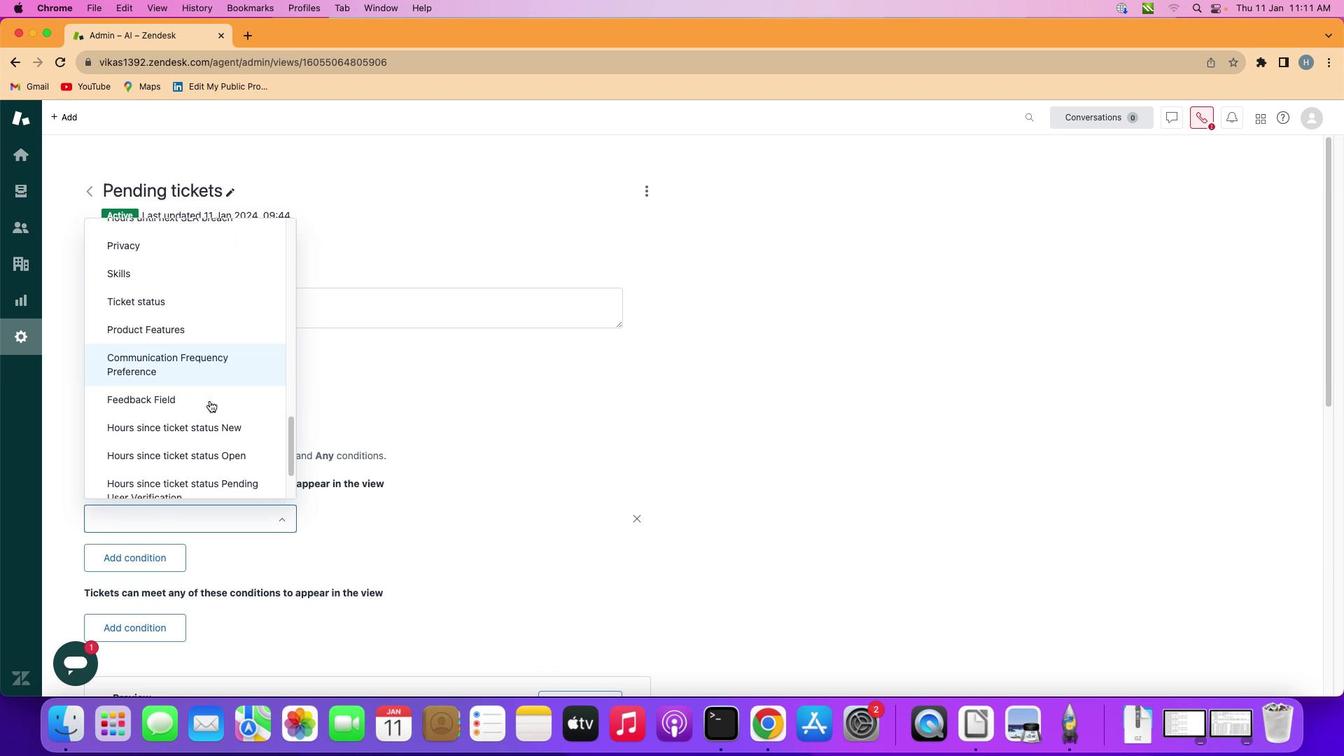 
Action: Mouse scrolled (198, 389) with delta (-9, -10)
Screenshot: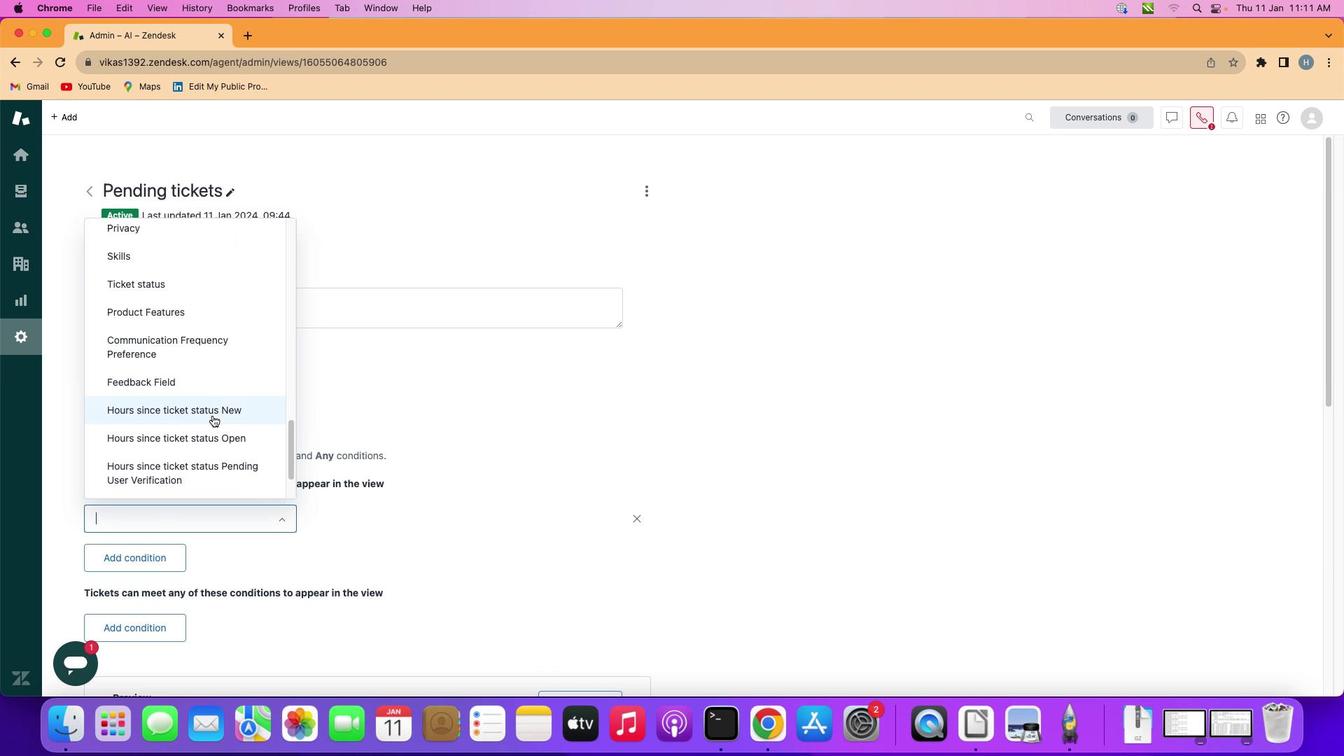 
Action: Mouse moved to (204, 406)
Screenshot: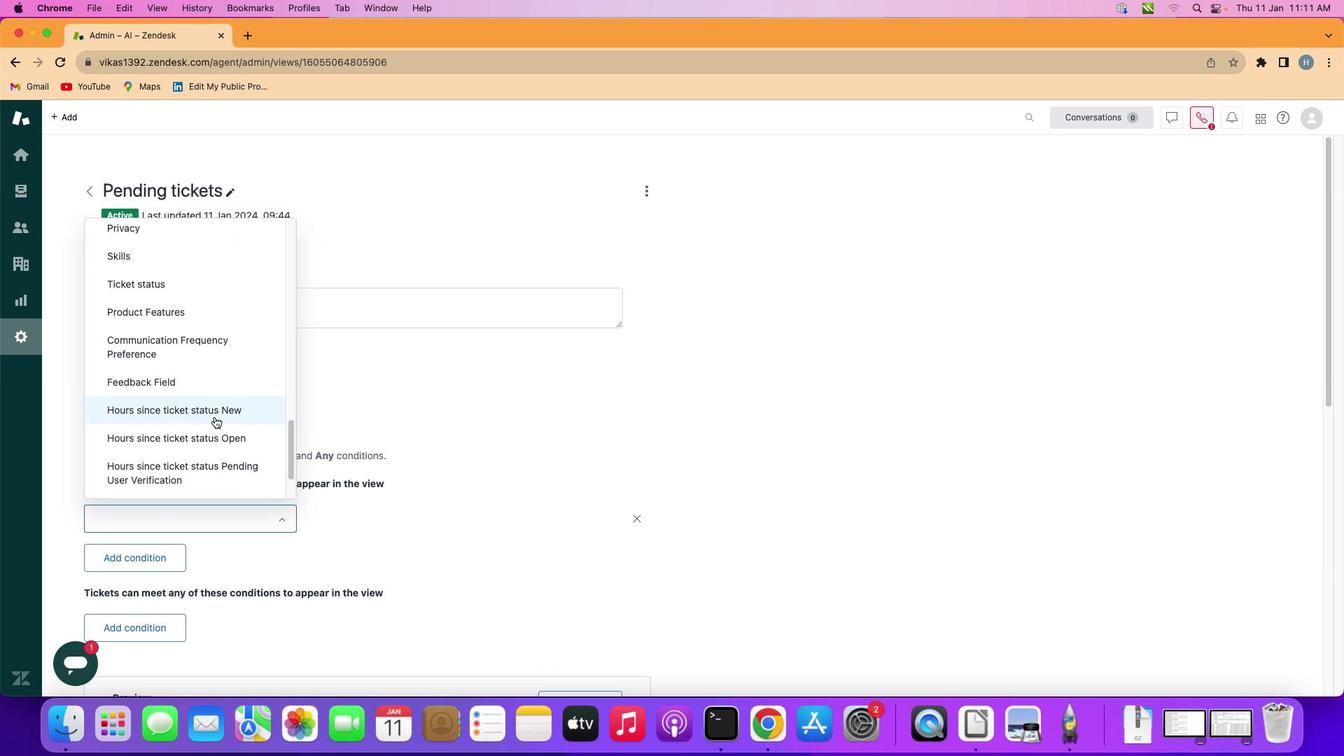 
Action: Mouse pressed left at (204, 406)
Screenshot: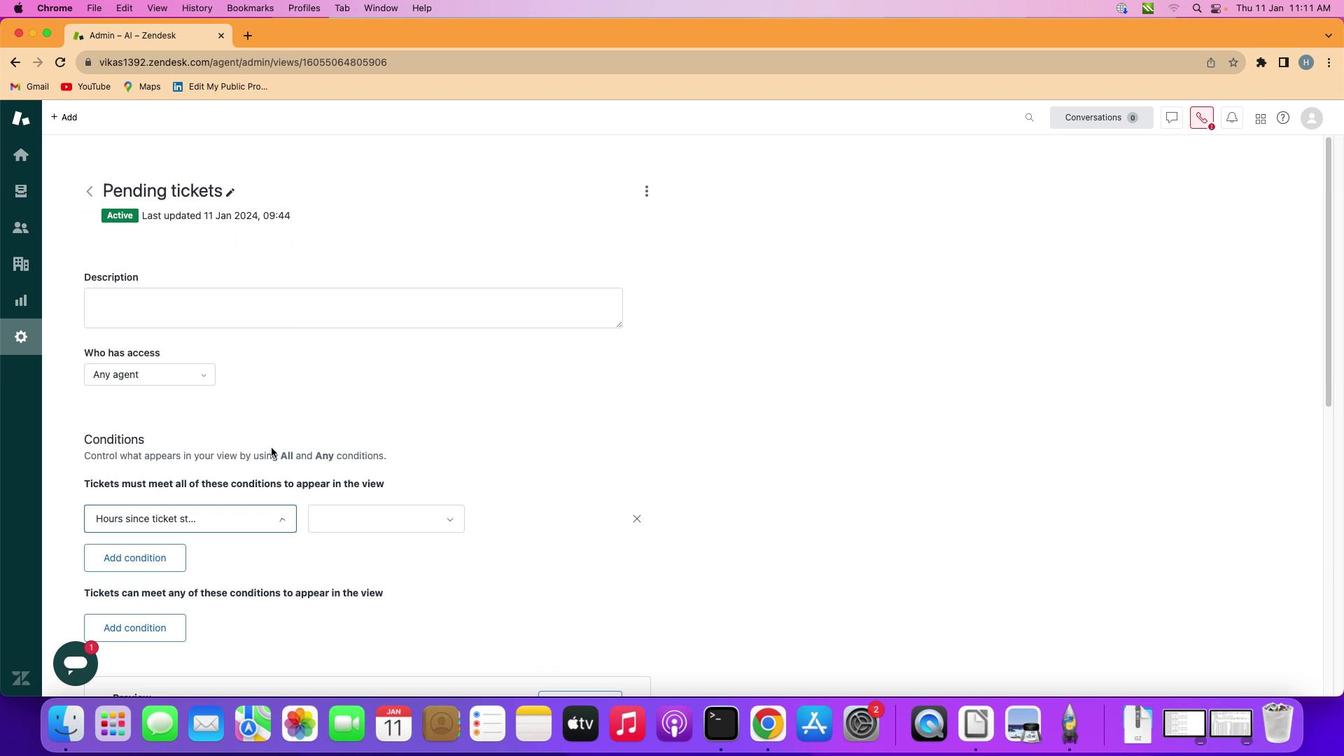 
Action: Mouse moved to (381, 509)
Screenshot: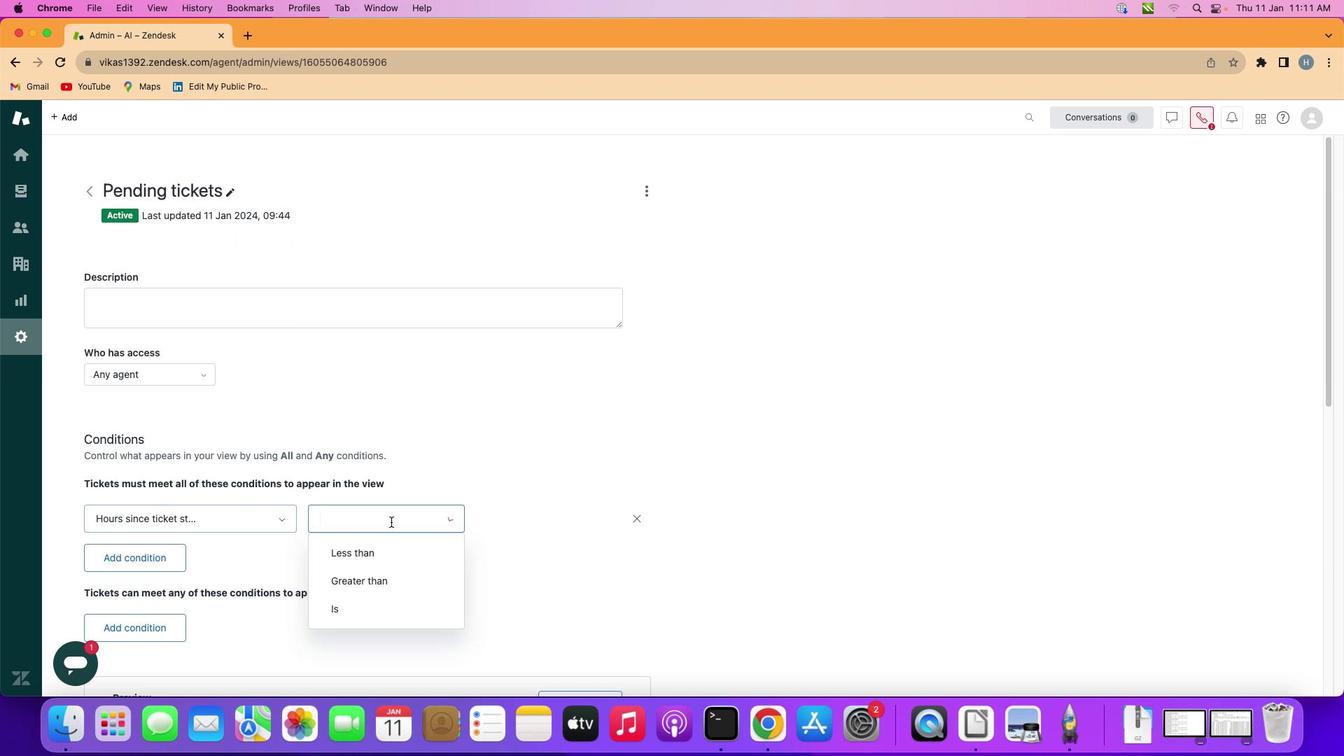 
Action: Mouse pressed left at (381, 509)
Screenshot: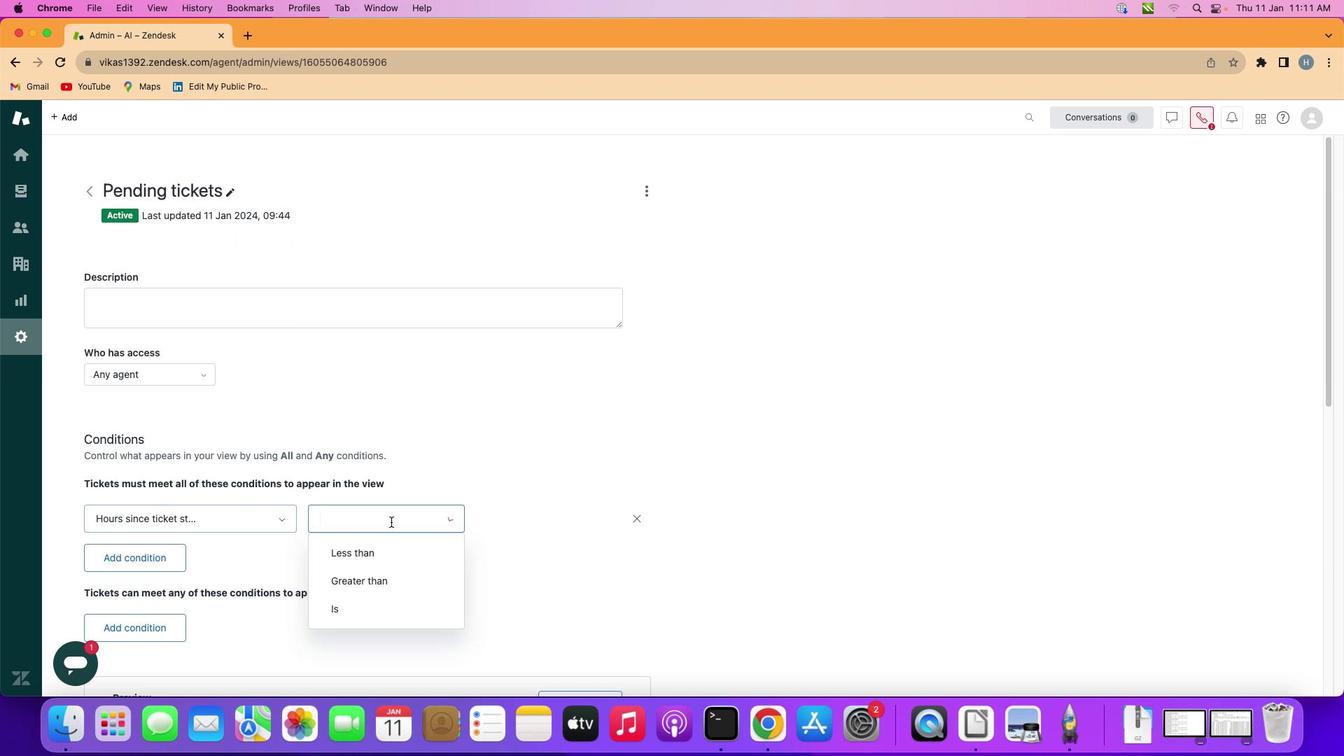 
Action: Mouse moved to (385, 583)
Screenshot: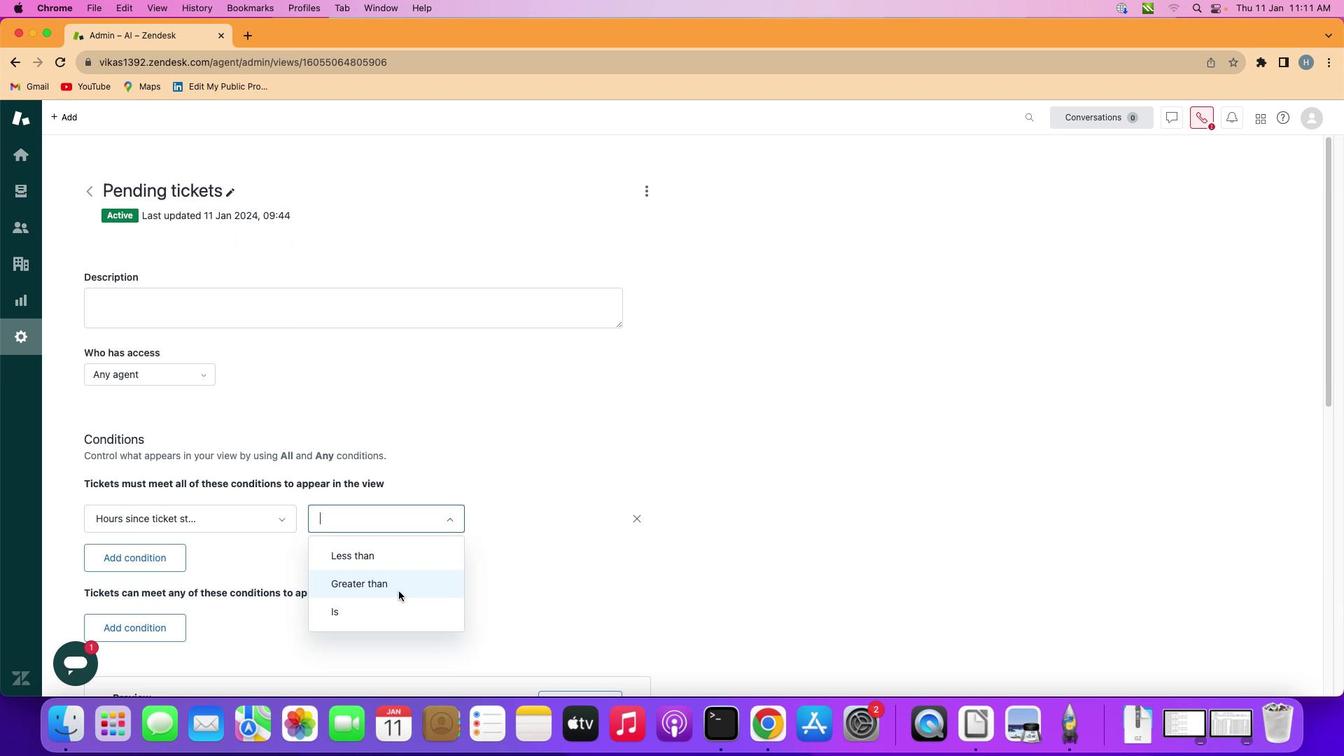 
Action: Mouse pressed left at (385, 583)
Screenshot: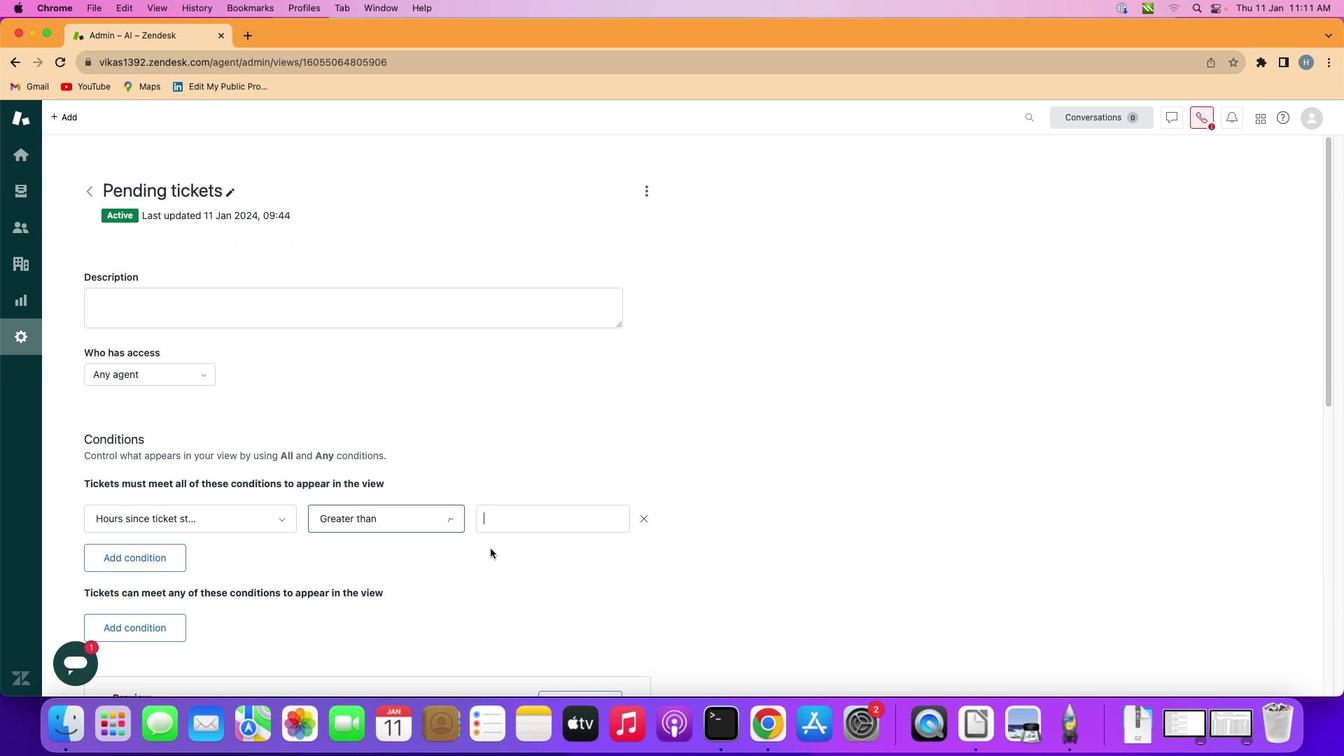 
Action: Mouse moved to (512, 514)
Screenshot: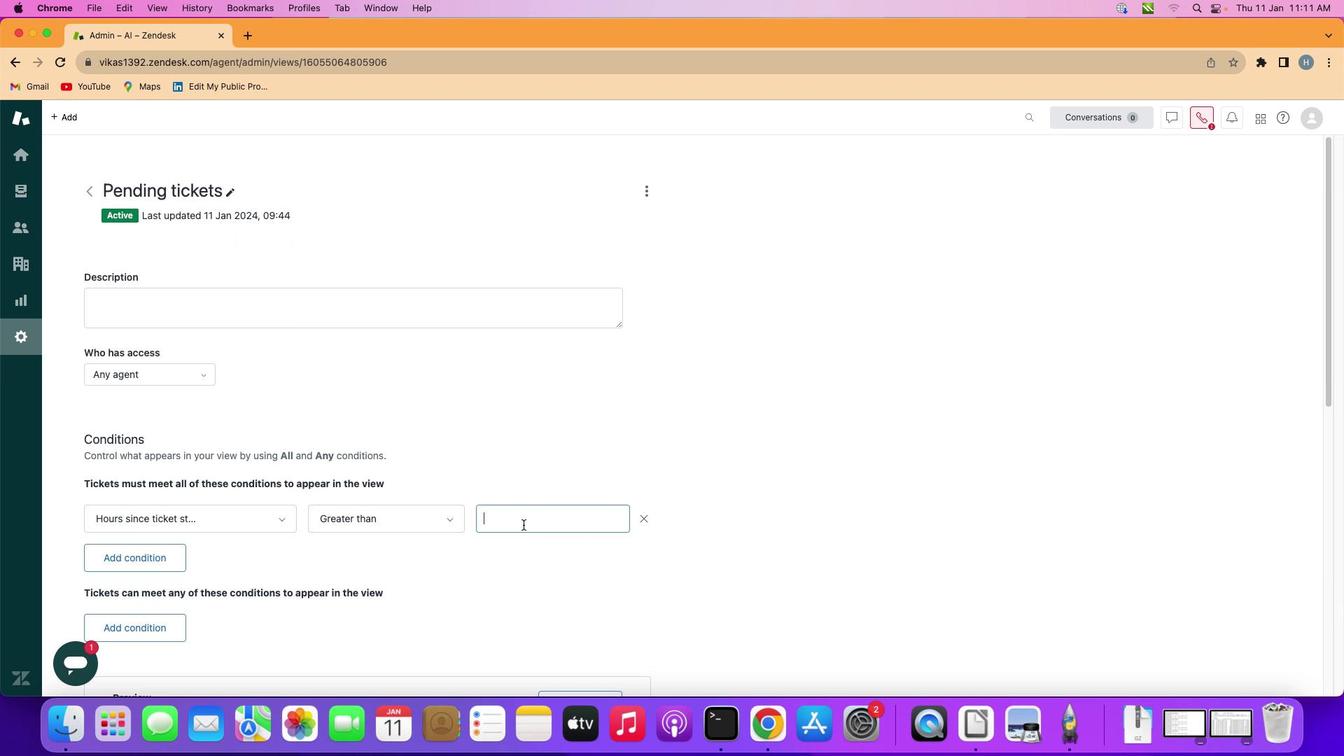 
Action: Mouse pressed left at (512, 514)
Screenshot: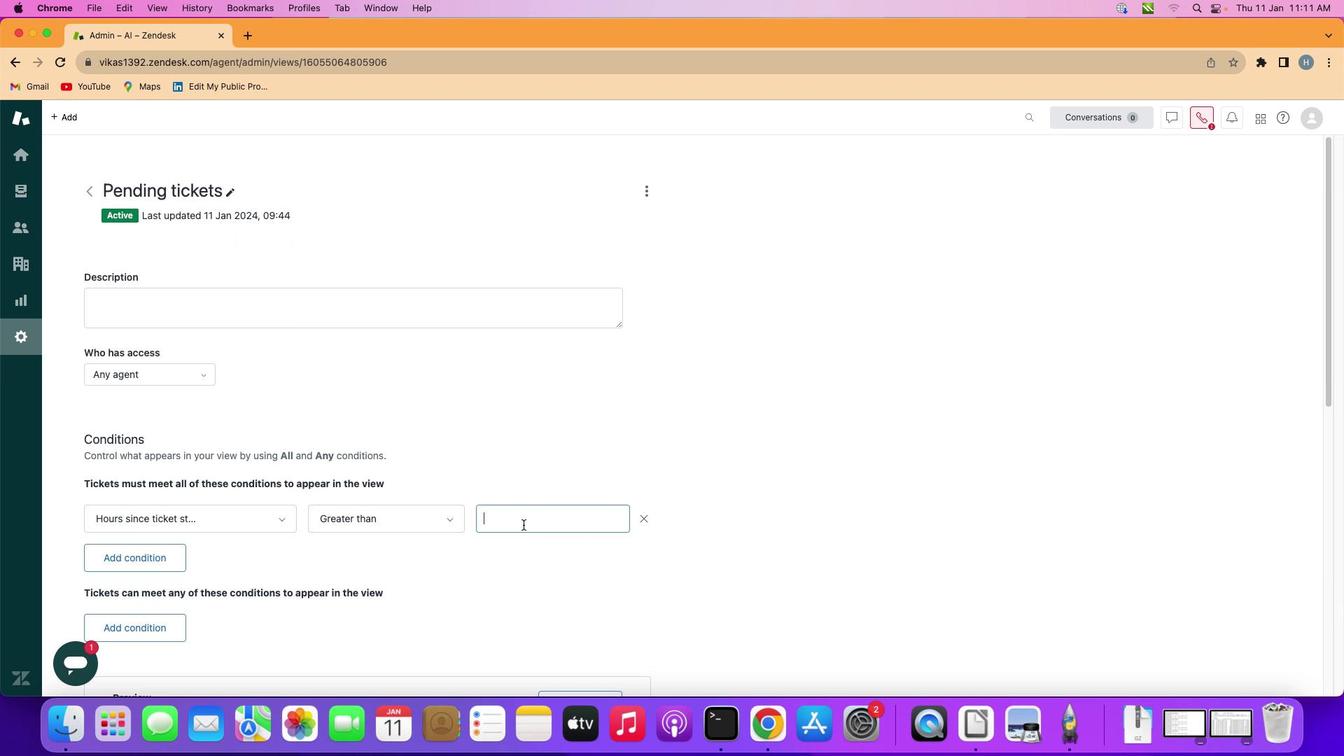 
Action: Key pressed Key.shift'F''i''f''t''y'Key.space'f''i''v''e'
Screenshot: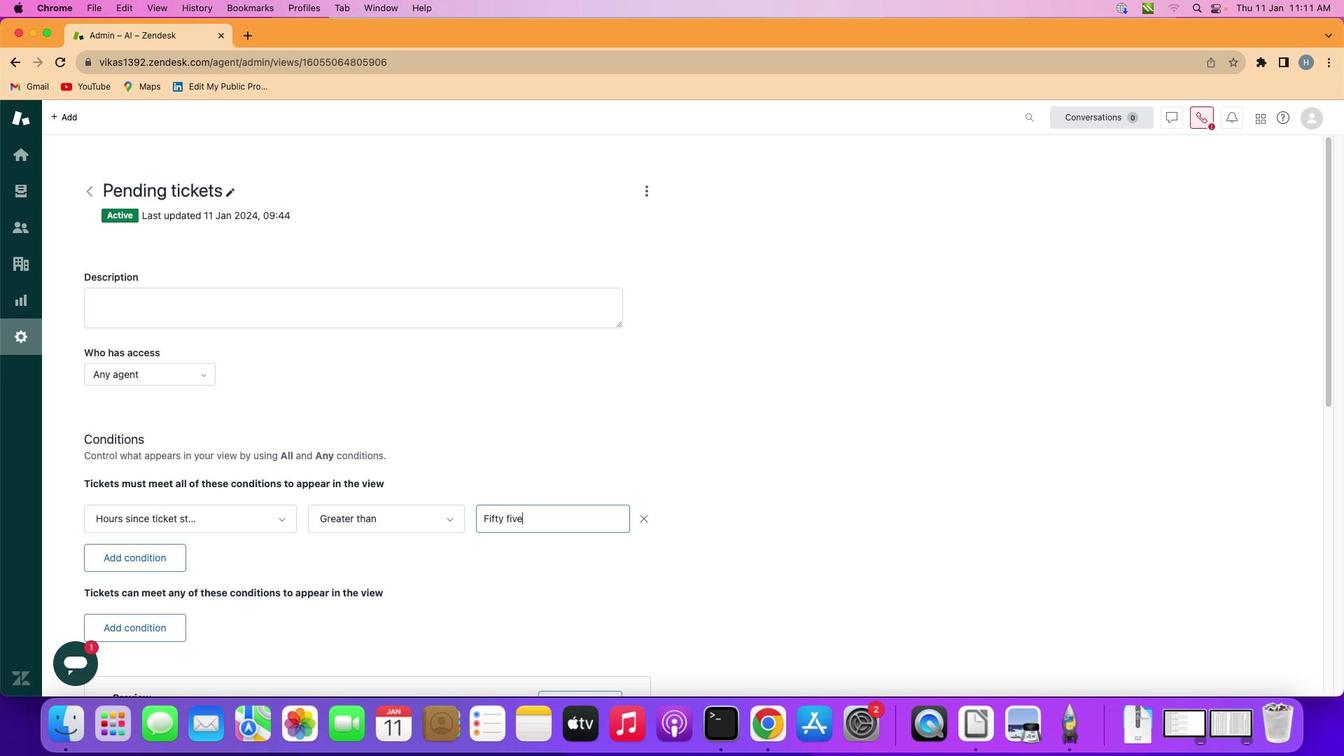 
Action: Mouse moved to (516, 544)
Screenshot: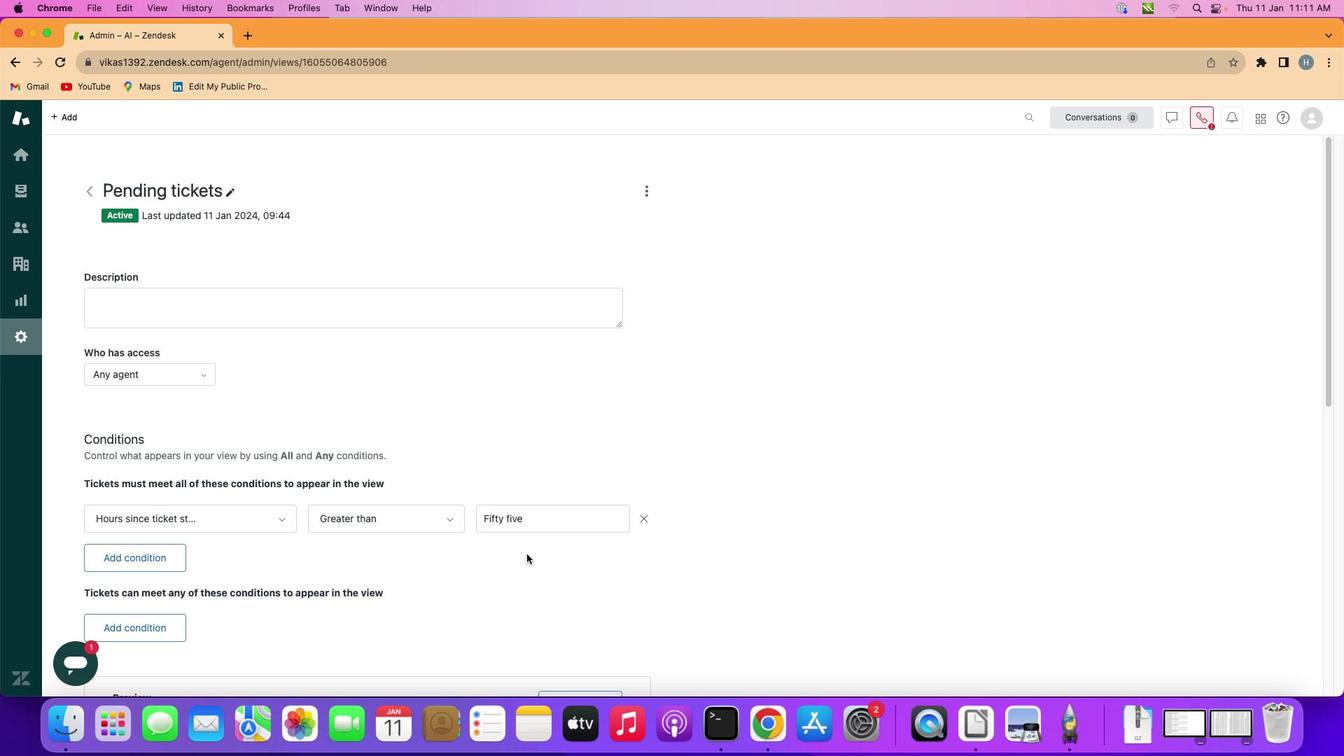 
